 Task: Log work in the project CodeQuest for the issue 'Implement a new cybersecurity system for an organization's IT infrastructure' spent time as '4w 3d 12h 18m' and remaining time as '1w 3d 11h 45m' and move to top of backlog. Now add the issue to the epic 'Chatbot Integration'. Log work in the project CodeQuest for the issue 'Upgrade and migrate company servers to a cloud-based solution' spent time as '2w 1d 22h 56m' and remaining time as '1w 3d 4h 16m' and move to bottom of backlog. Now add the issue to the epic 'Cybersecurity Improvements'
Action: Mouse moved to (176, 47)
Screenshot: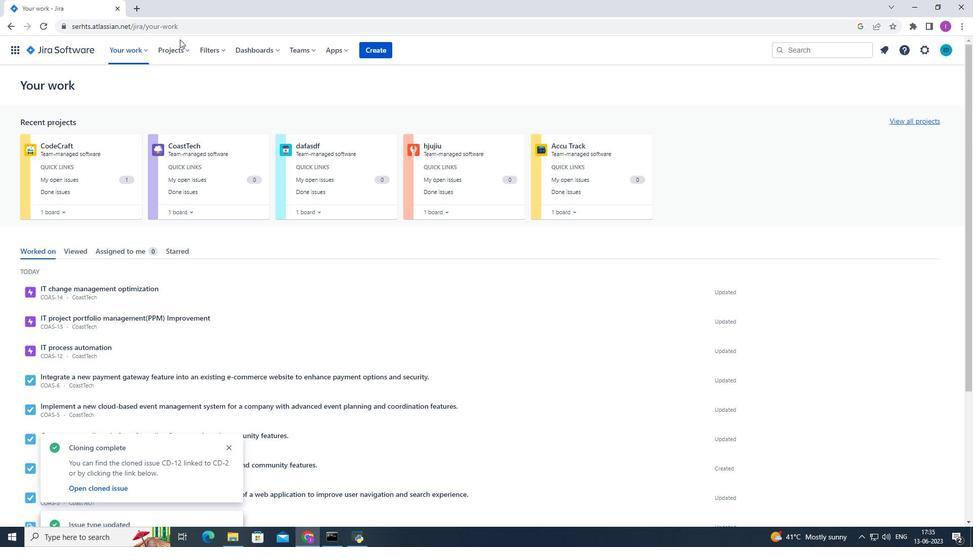 
Action: Mouse pressed left at (176, 47)
Screenshot: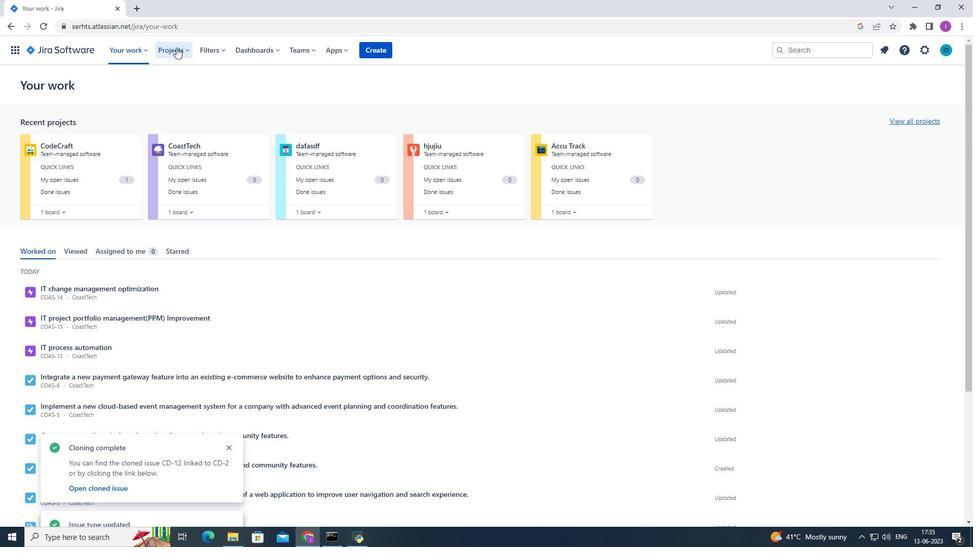 
Action: Mouse moved to (213, 97)
Screenshot: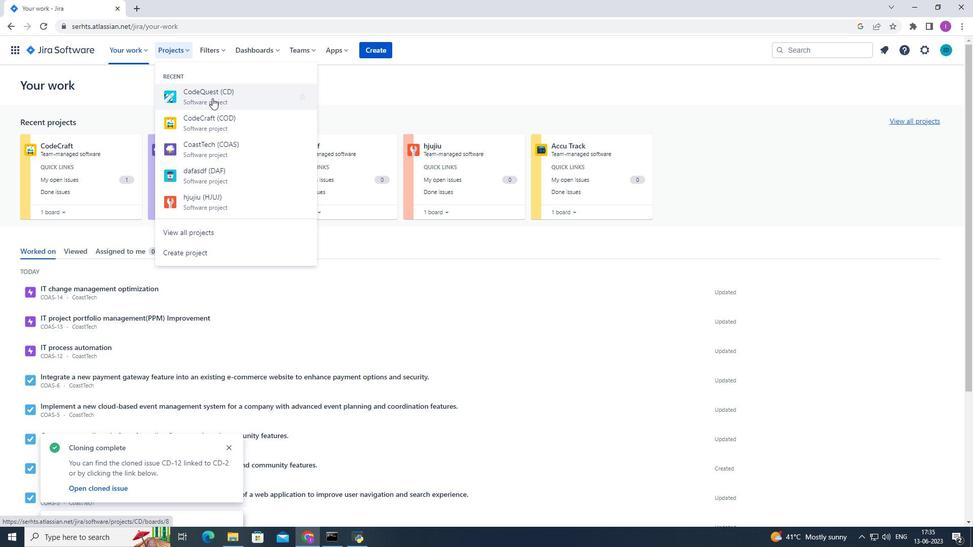 
Action: Mouse pressed left at (213, 97)
Screenshot: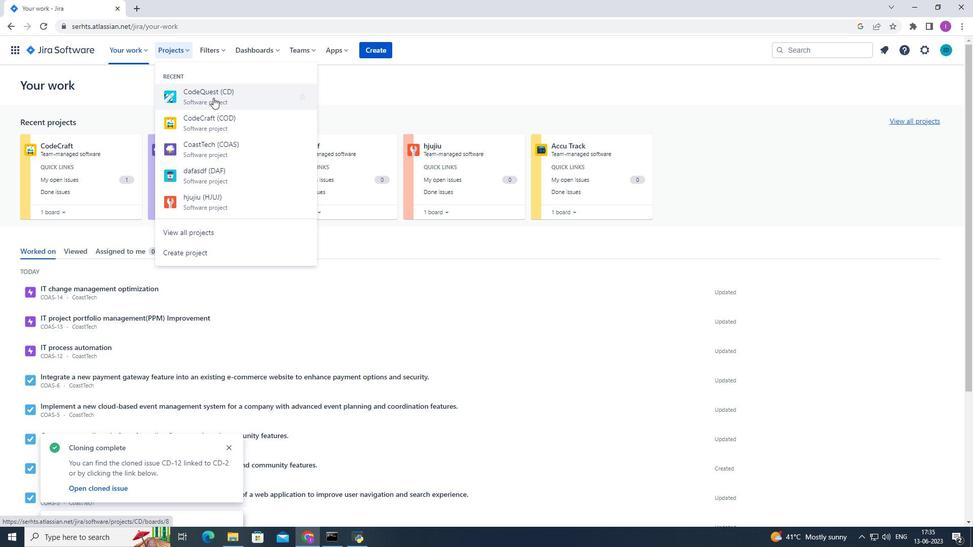 
Action: Mouse moved to (71, 155)
Screenshot: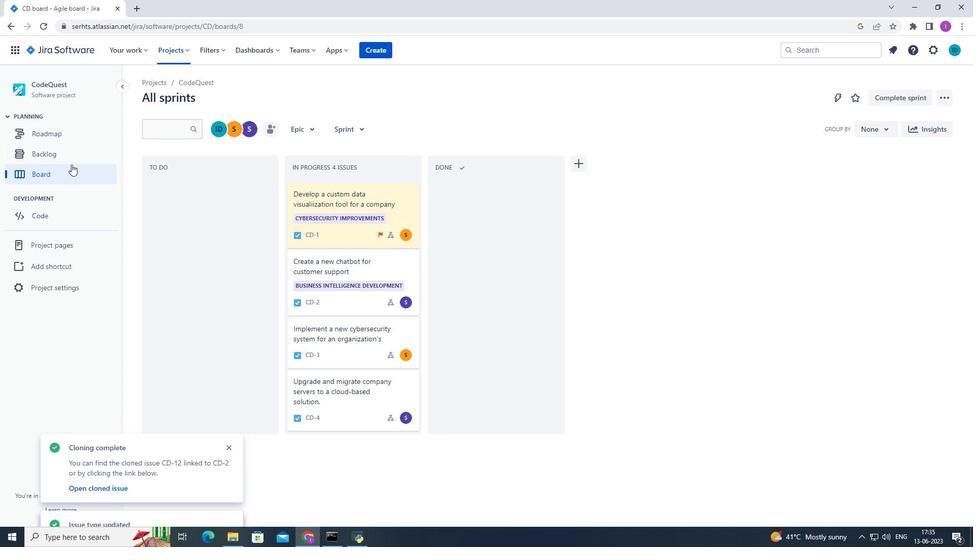 
Action: Mouse pressed left at (71, 155)
Screenshot: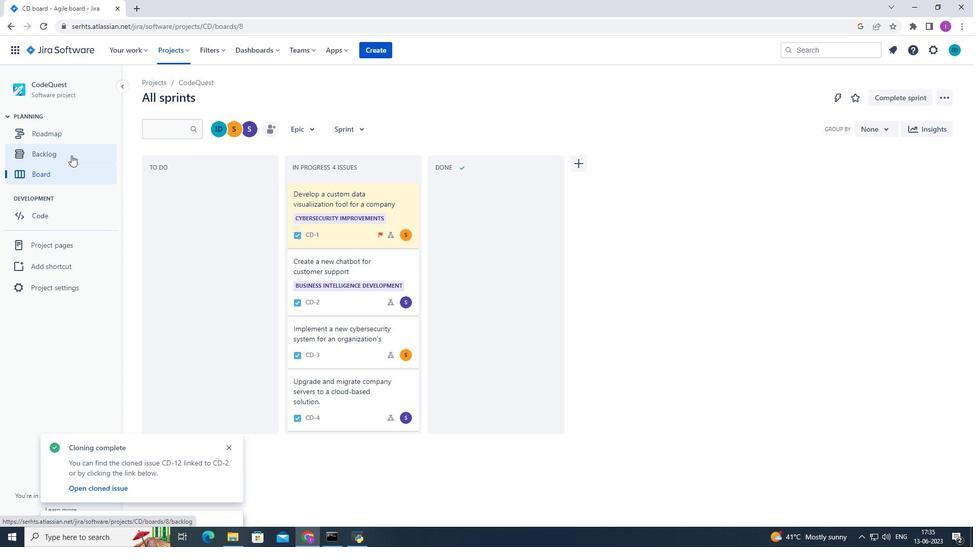 
Action: Mouse moved to (631, 361)
Screenshot: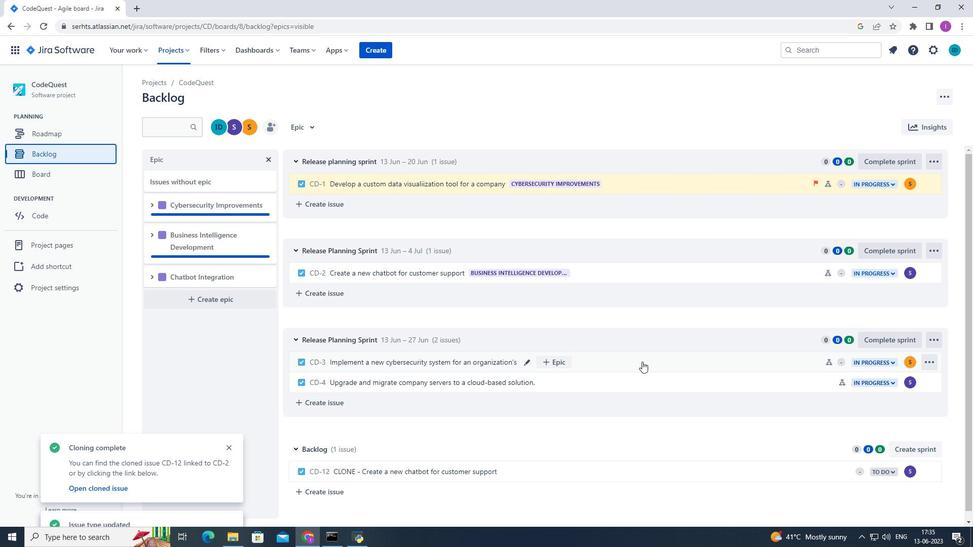 
Action: Mouse pressed left at (631, 361)
Screenshot: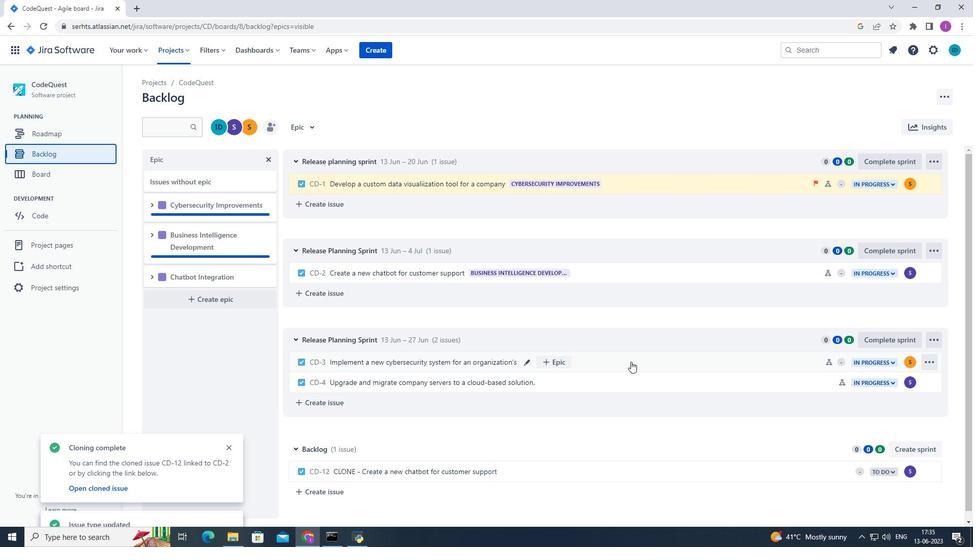 
Action: Mouse pressed left at (631, 361)
Screenshot: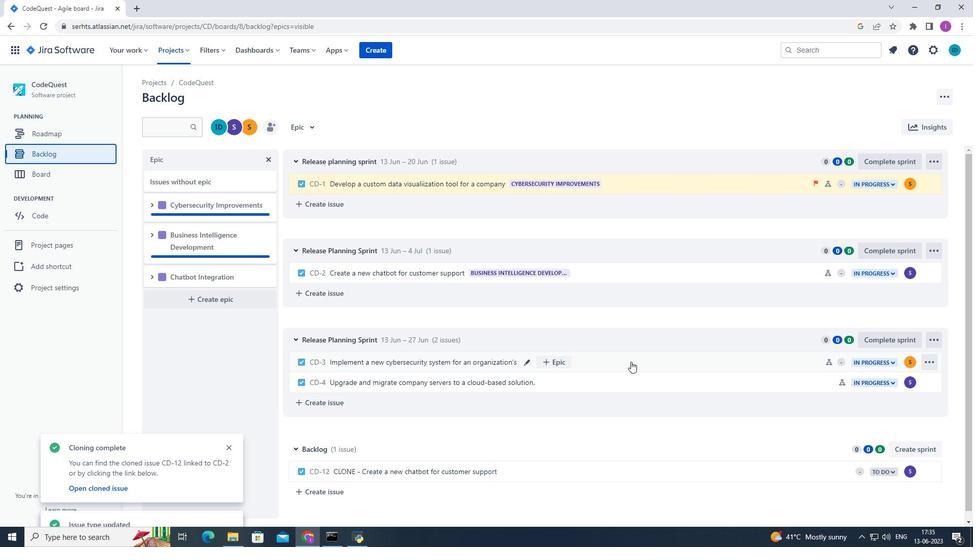 
Action: Mouse moved to (934, 156)
Screenshot: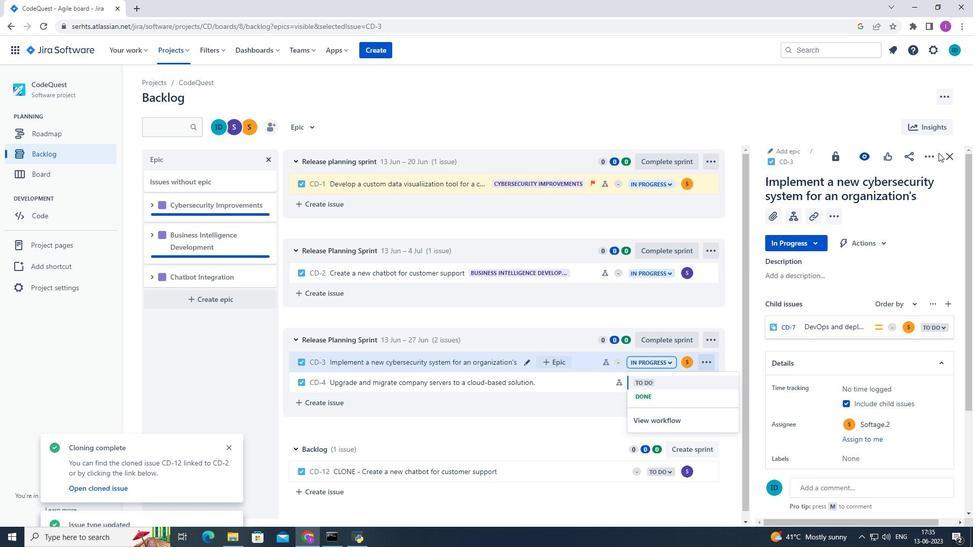 
Action: Mouse pressed left at (934, 156)
Screenshot: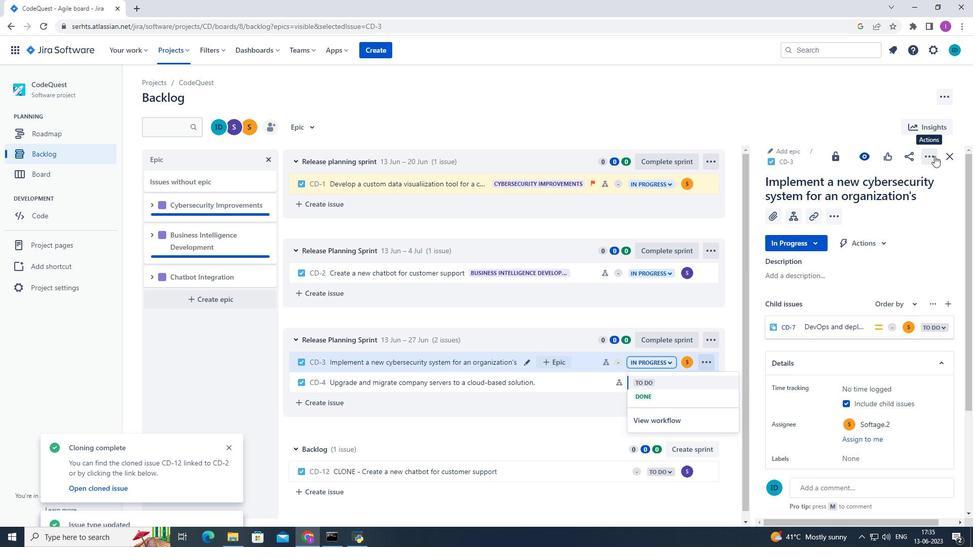 
Action: Mouse moved to (882, 183)
Screenshot: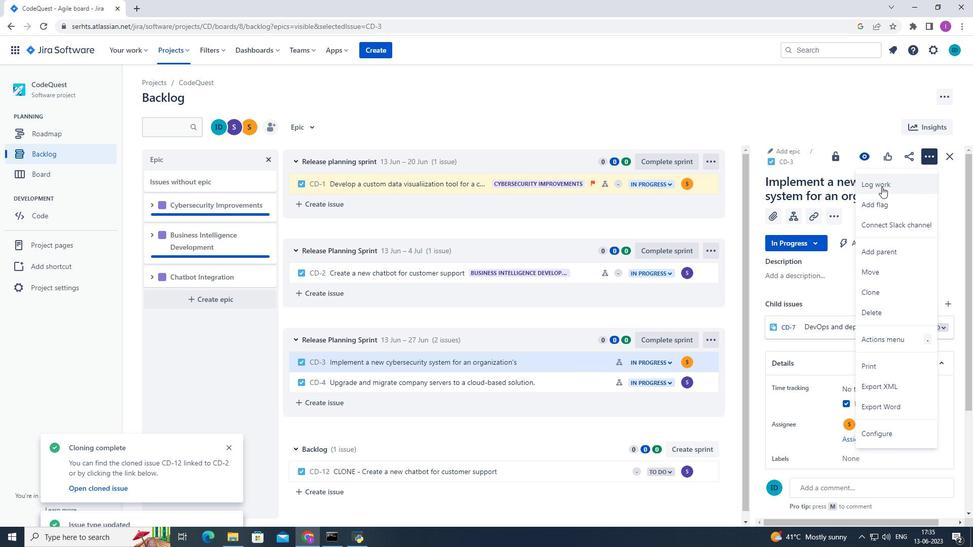 
Action: Mouse pressed left at (882, 183)
Screenshot: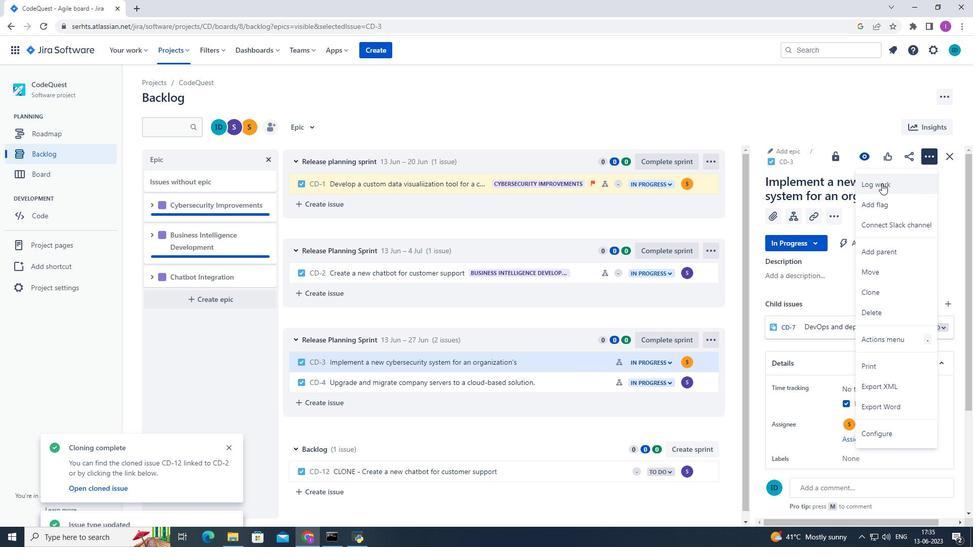 
Action: Mouse moved to (431, 163)
Screenshot: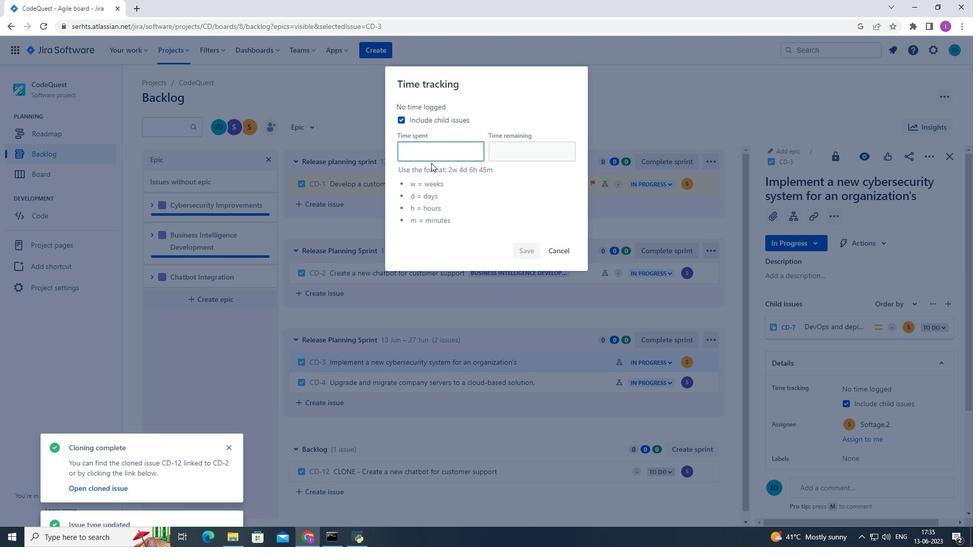 
Action: Key pressed 4
Screenshot: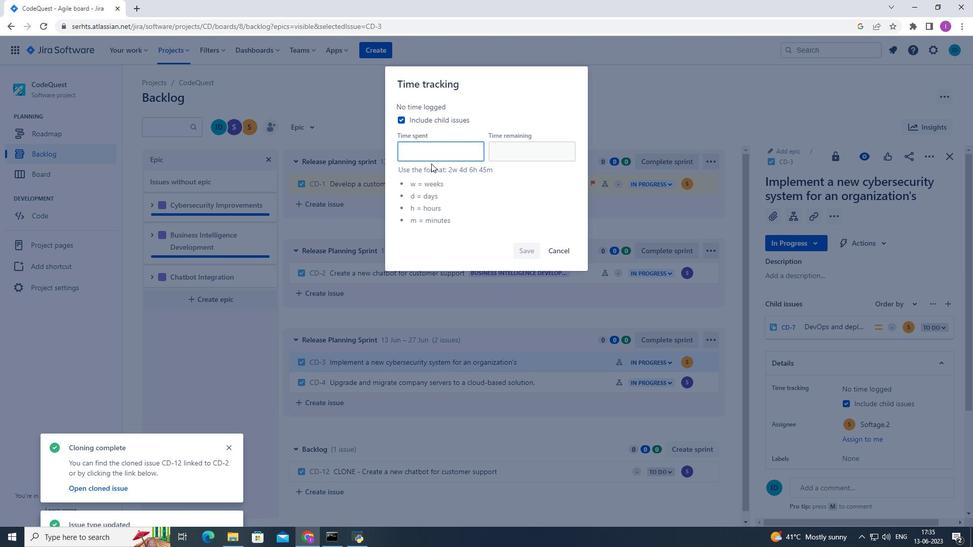 
Action: Mouse moved to (443, 178)
Screenshot: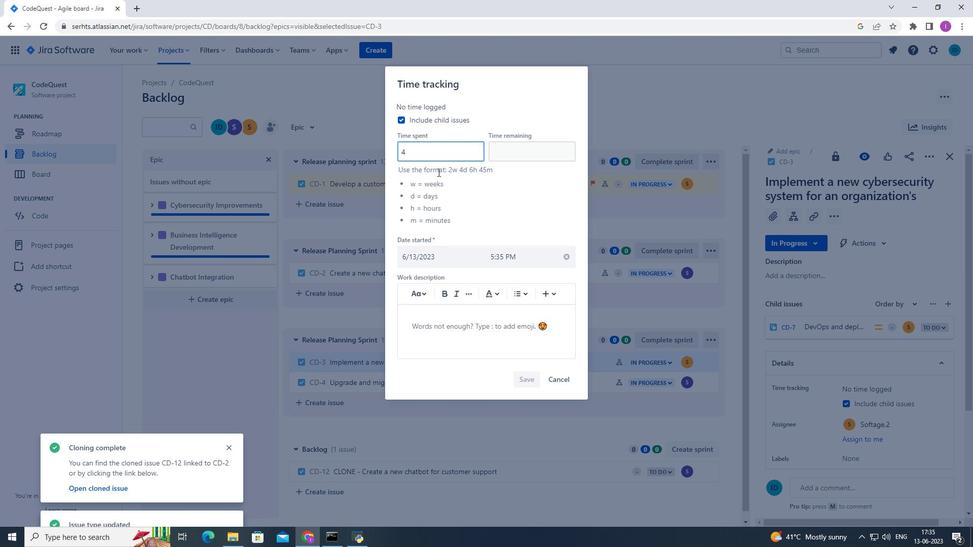 
Action: Key pressed w<Key.space>
Screenshot: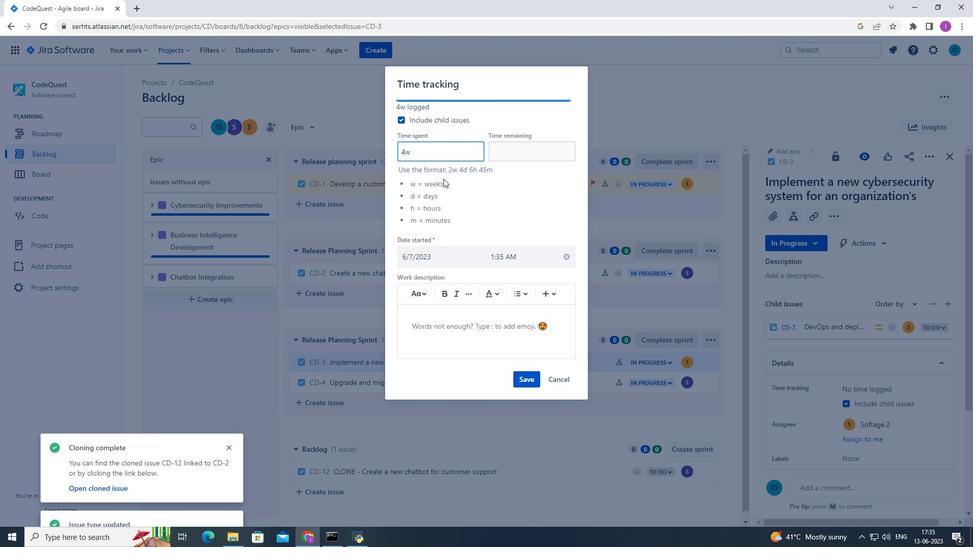 
Action: Mouse moved to (444, 178)
Screenshot: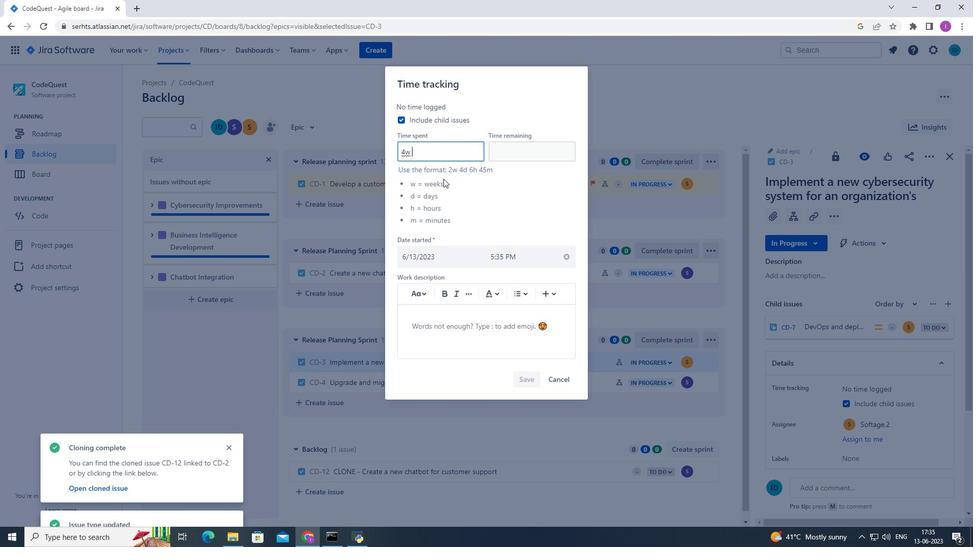 
Action: Key pressed 3d<Key.space>12h<Key.space>18m
Screenshot: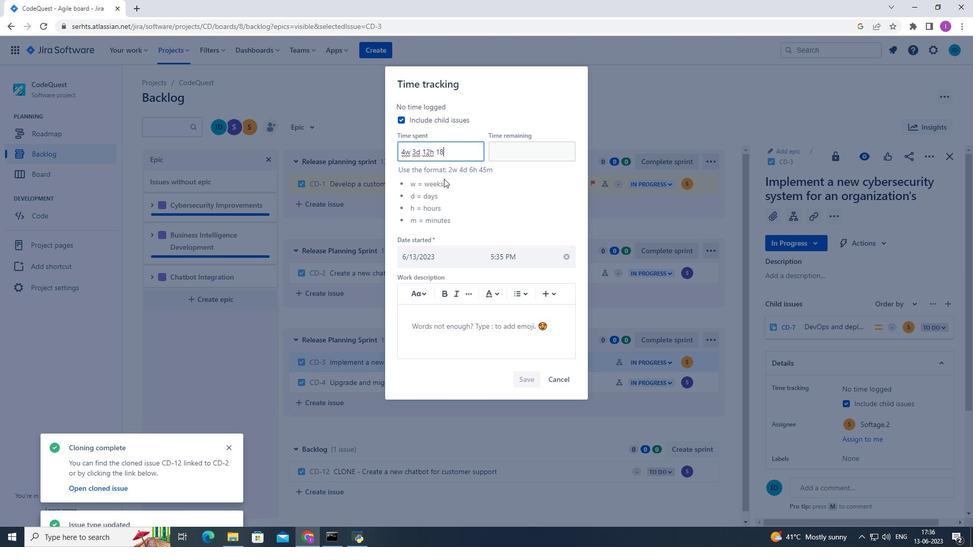 
Action: Mouse moved to (493, 153)
Screenshot: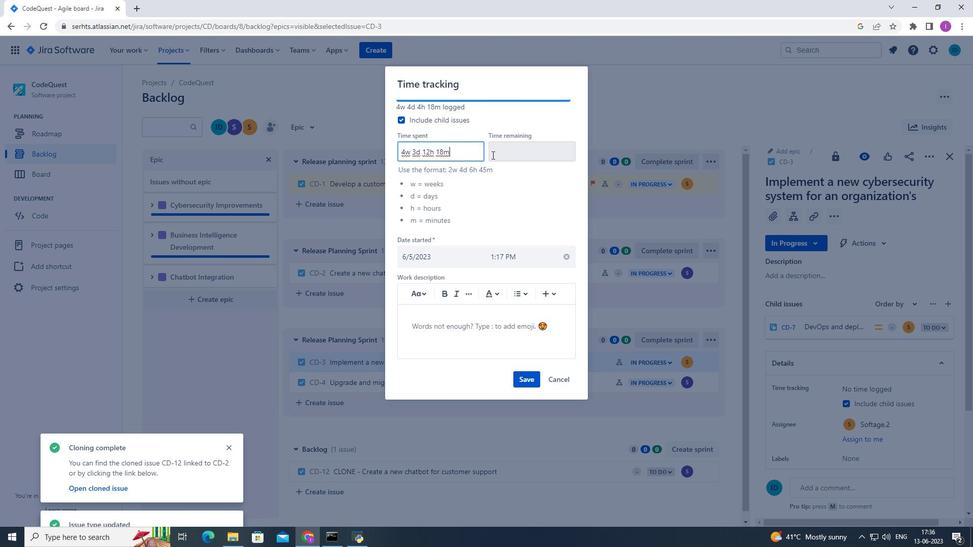 
Action: Mouse pressed left at (493, 153)
Screenshot: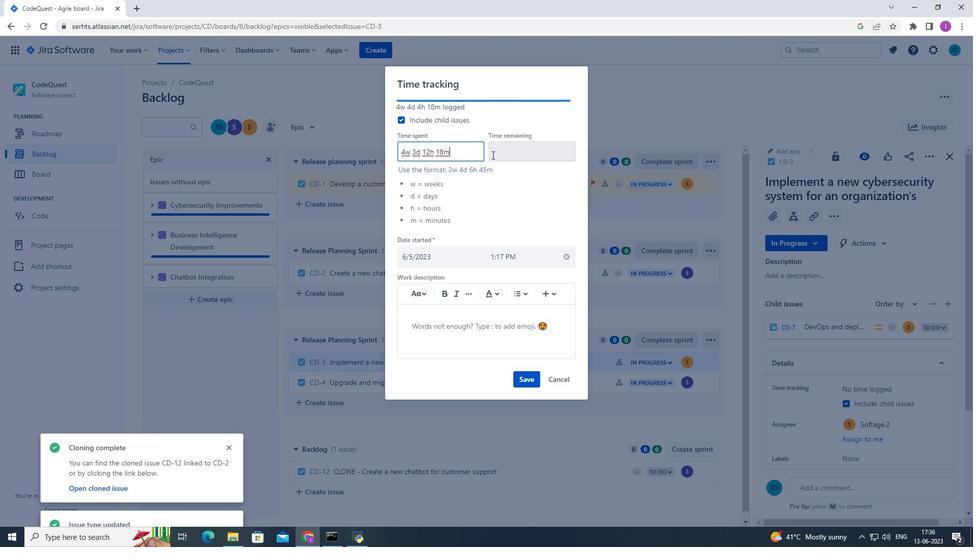 
Action: Key pressed 1
Screenshot: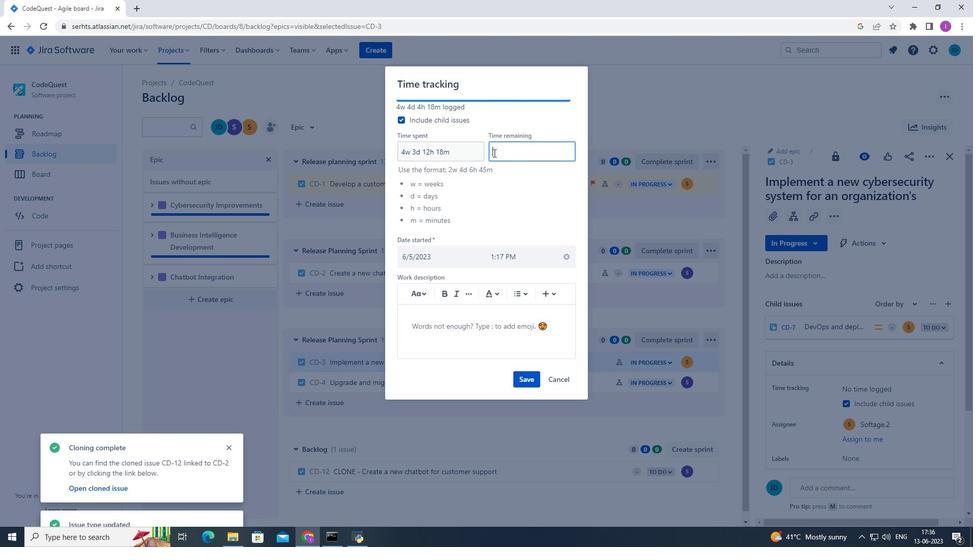 
Action: Mouse moved to (493, 157)
Screenshot: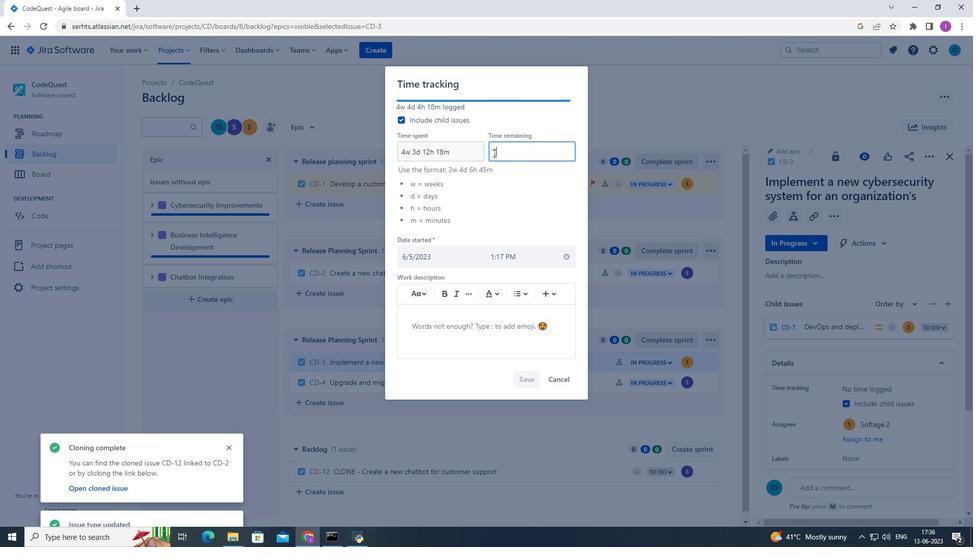 
Action: Key pressed w
Screenshot: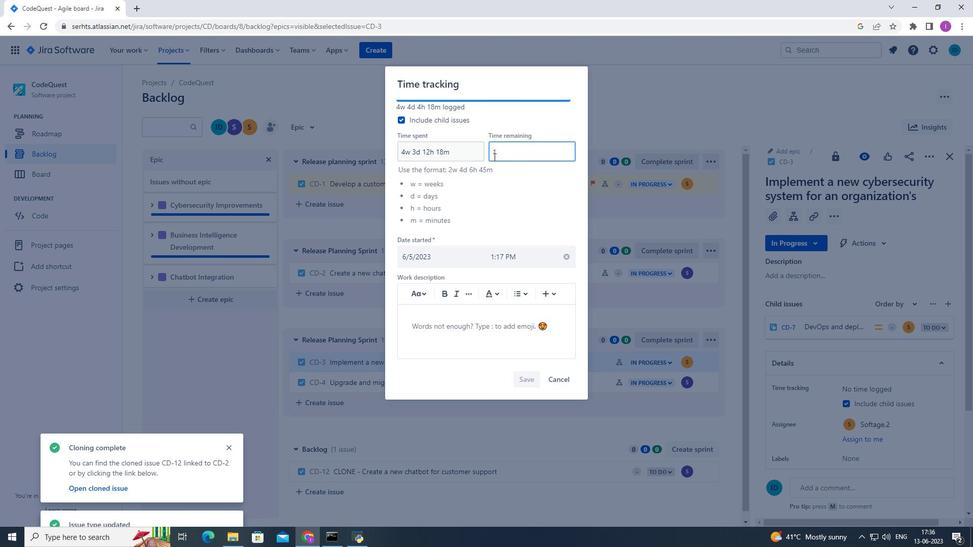 
Action: Mouse moved to (498, 191)
Screenshot: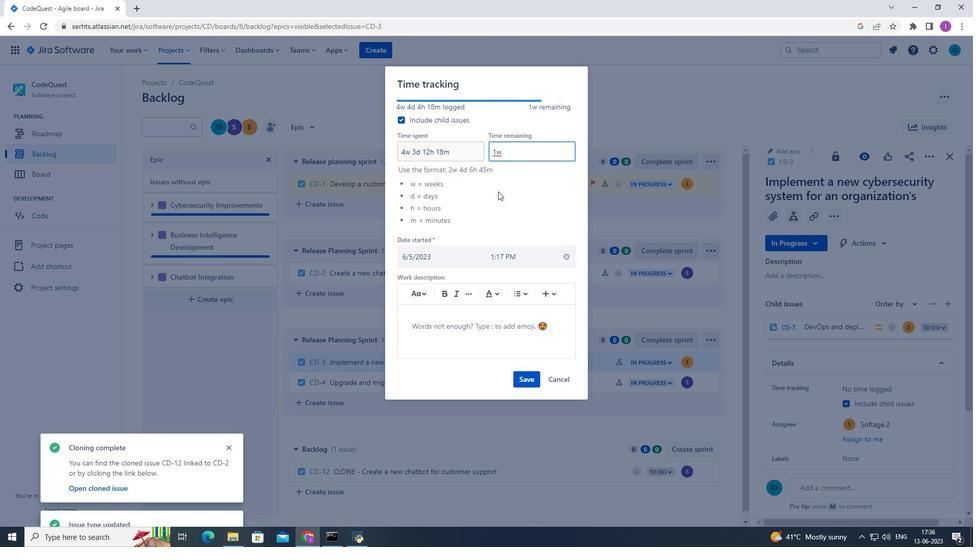 
Action: Key pressed <Key.space>
Screenshot: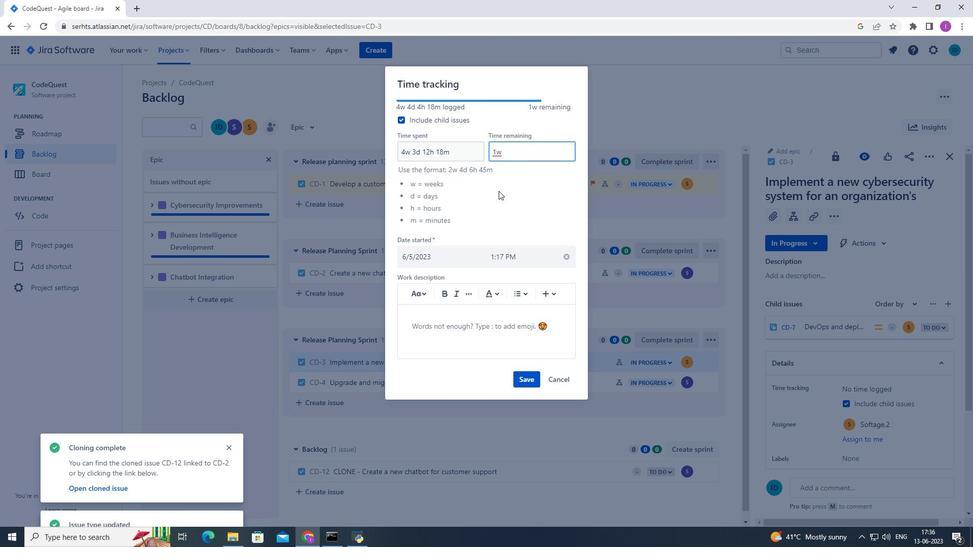 
Action: Mouse moved to (500, 191)
Screenshot: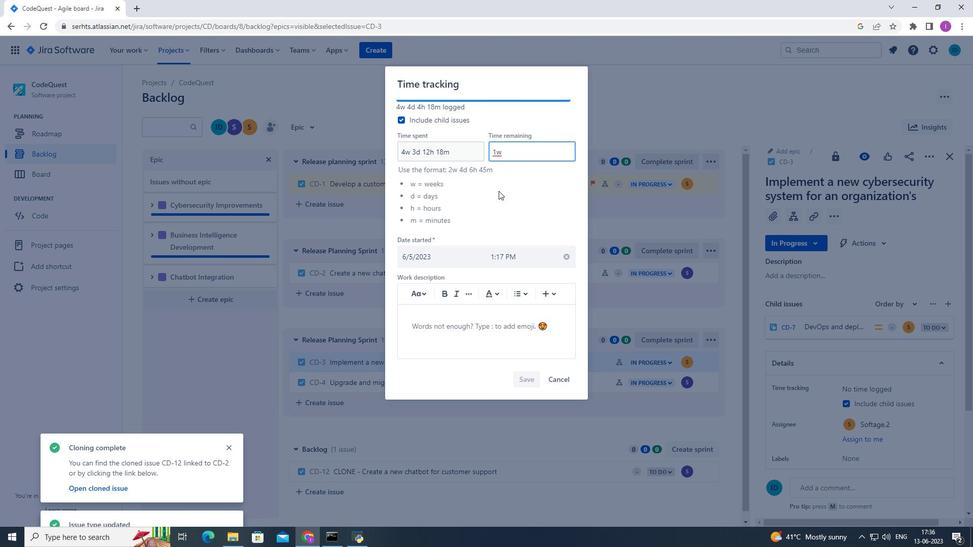
Action: Key pressed 3
Screenshot: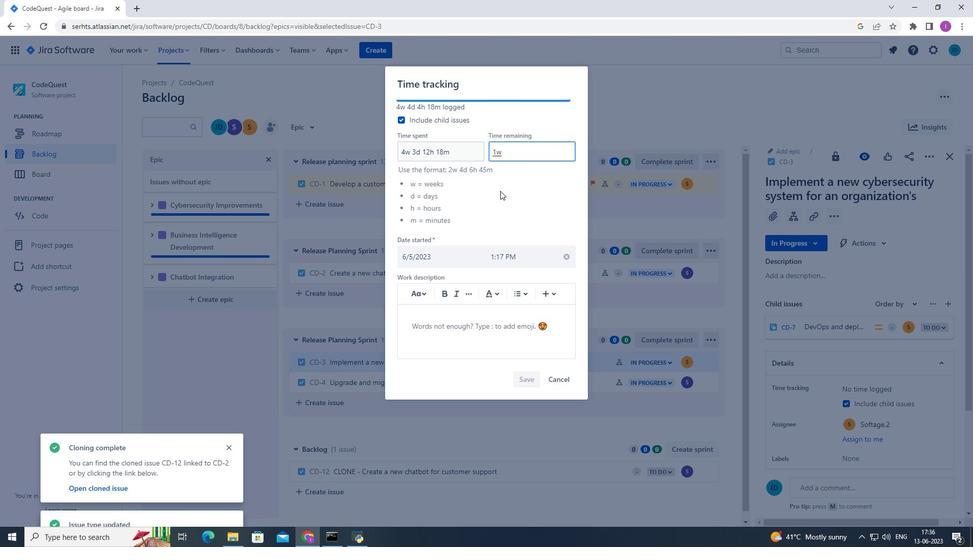 
Action: Mouse moved to (501, 191)
Screenshot: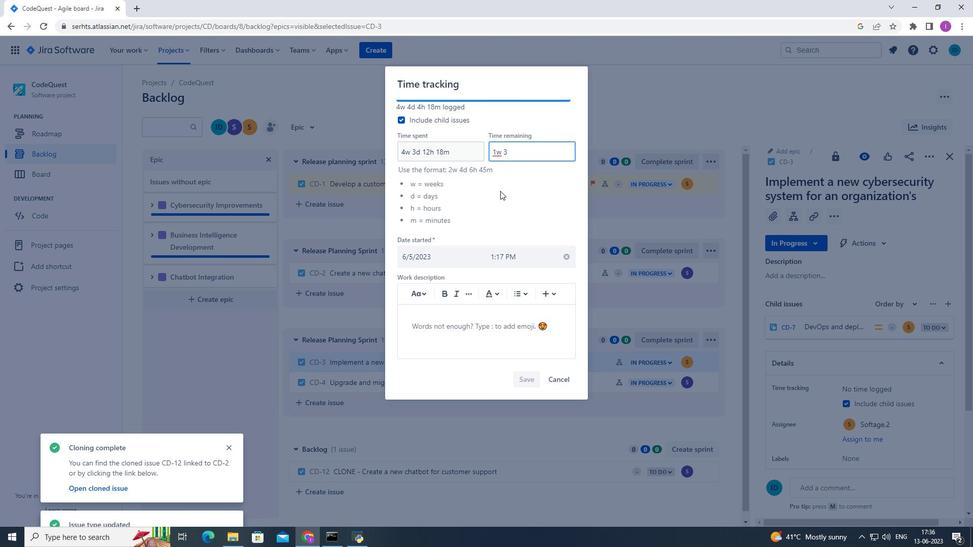 
Action: Key pressed d
Screenshot: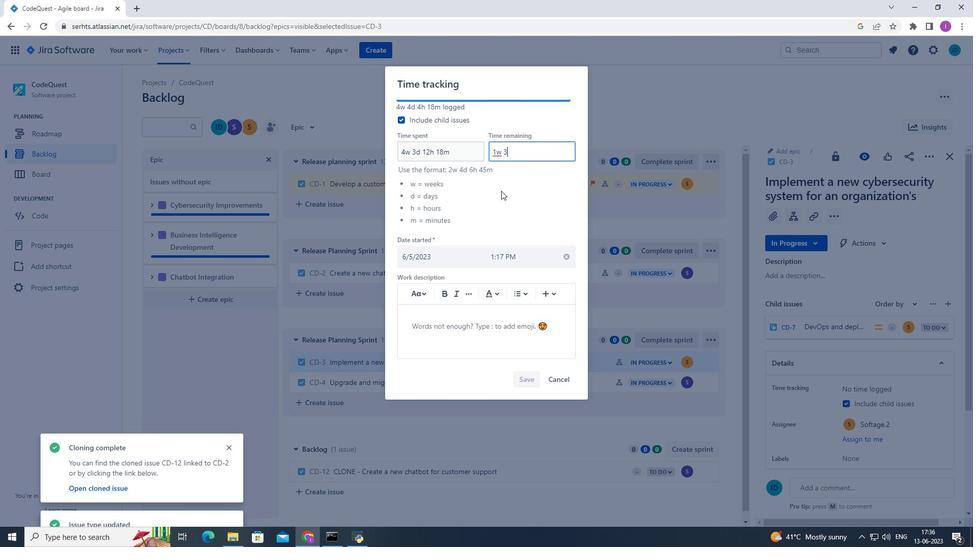 
Action: Mouse moved to (511, 194)
Screenshot: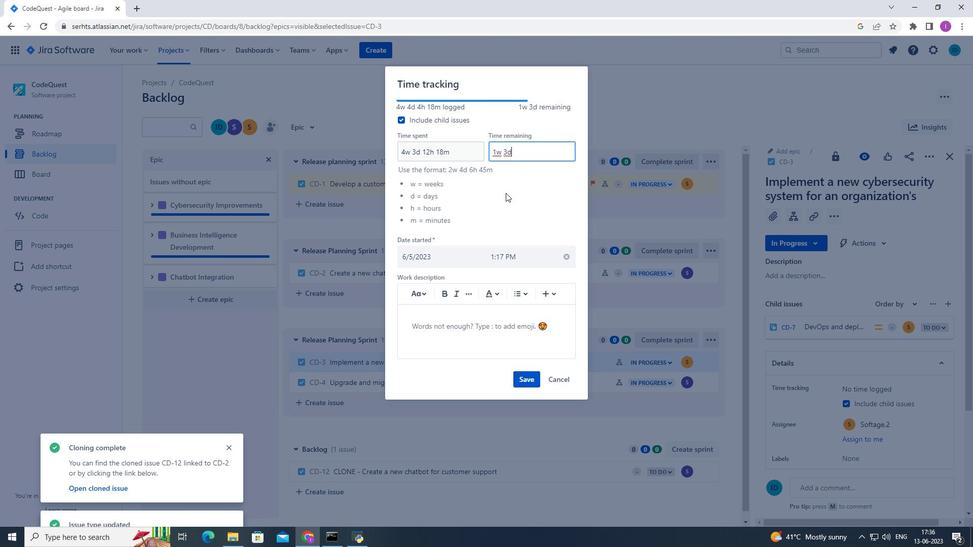 
Action: Key pressed <Key.space>
Screenshot: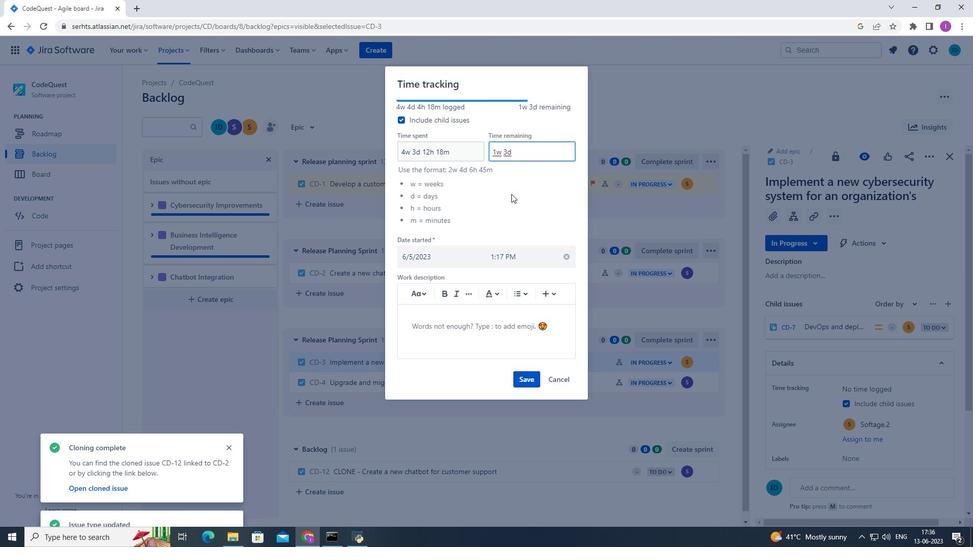 
Action: Mouse moved to (513, 194)
Screenshot: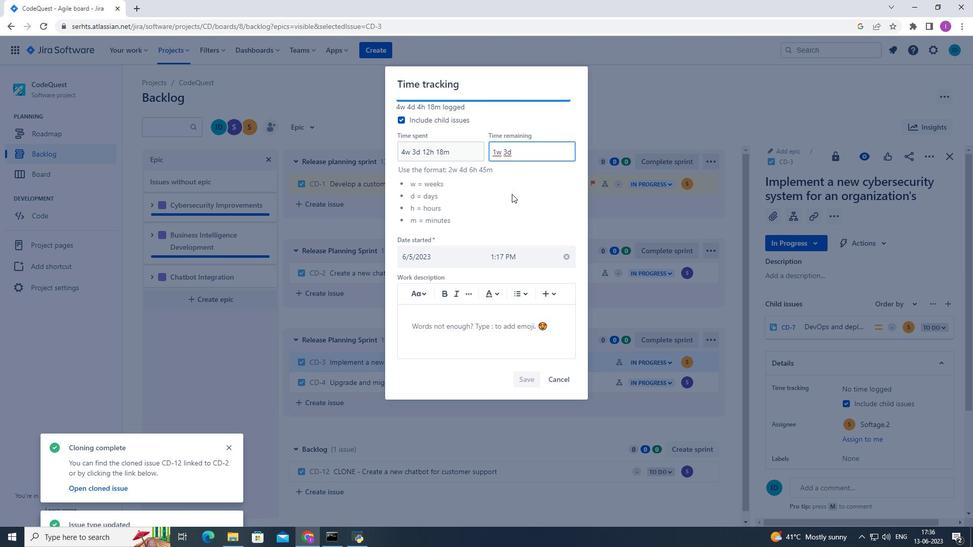
Action: Key pressed 1
Screenshot: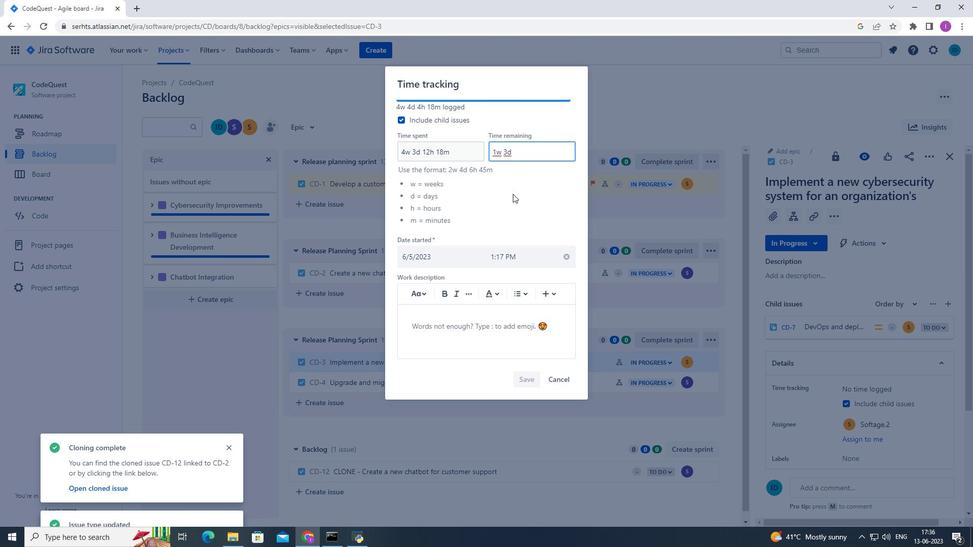 
Action: Mouse moved to (516, 193)
Screenshot: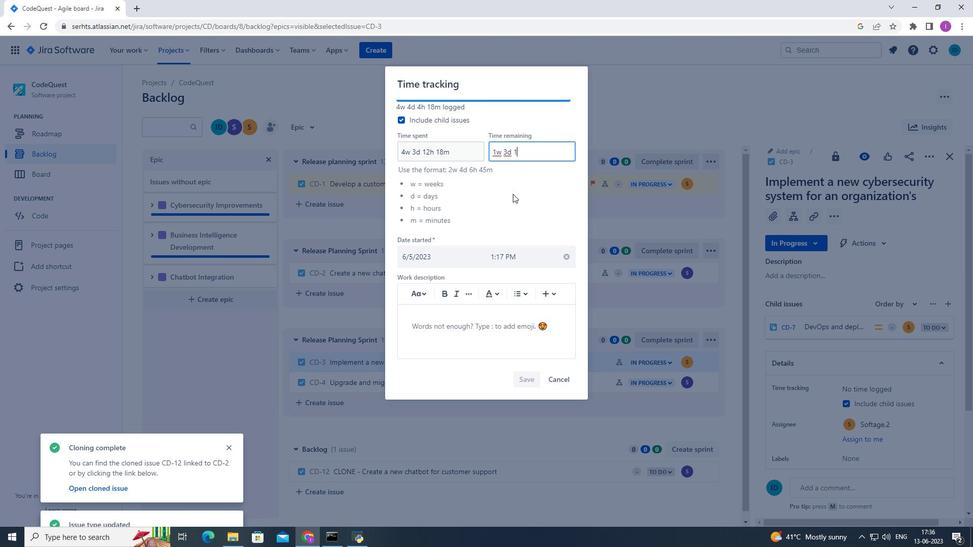 
Action: Key pressed 1
Screenshot: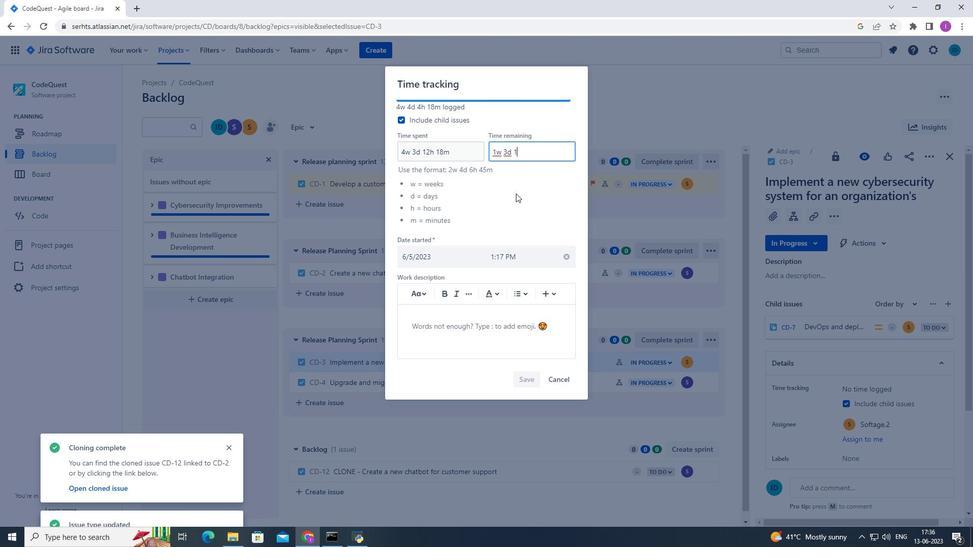 
Action: Mouse moved to (533, 195)
Screenshot: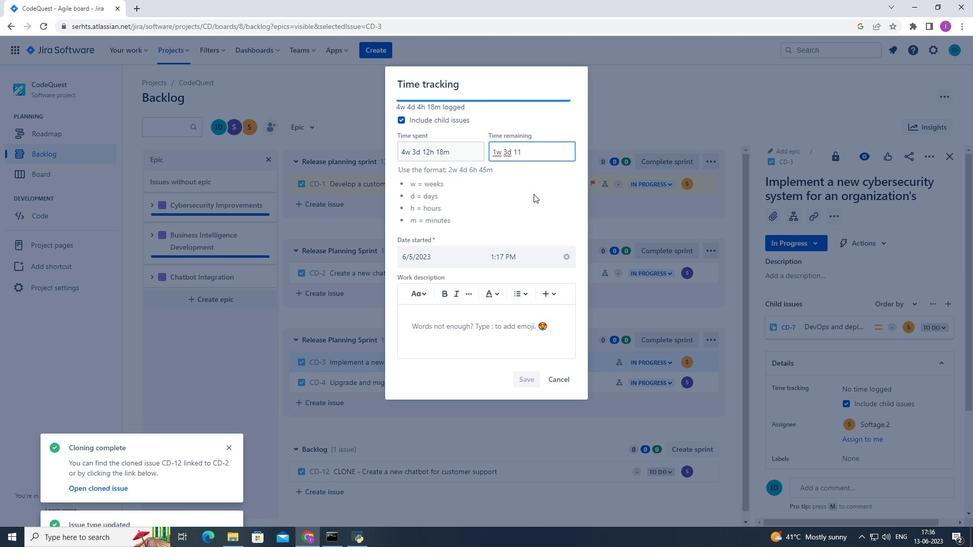 
Action: Key pressed h
Screenshot: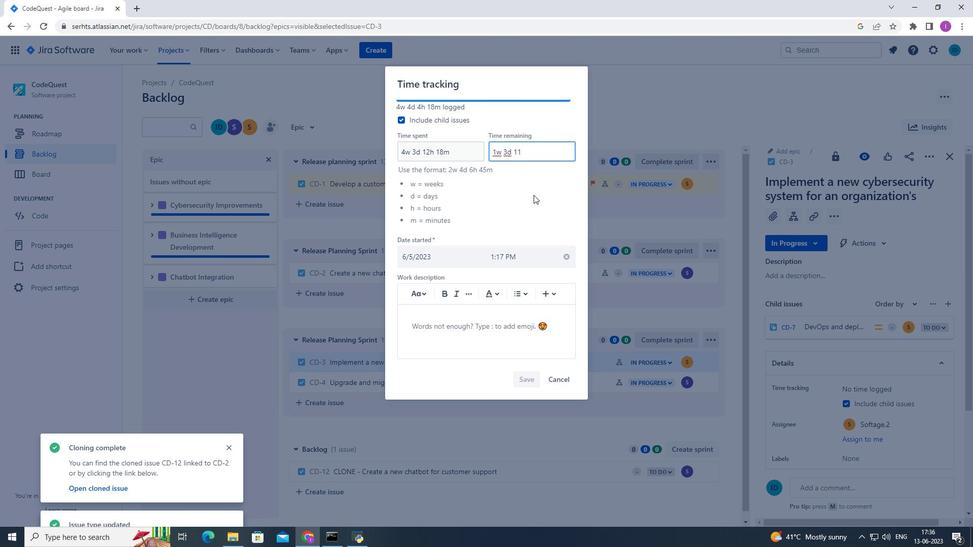 
Action: Mouse moved to (533, 196)
Screenshot: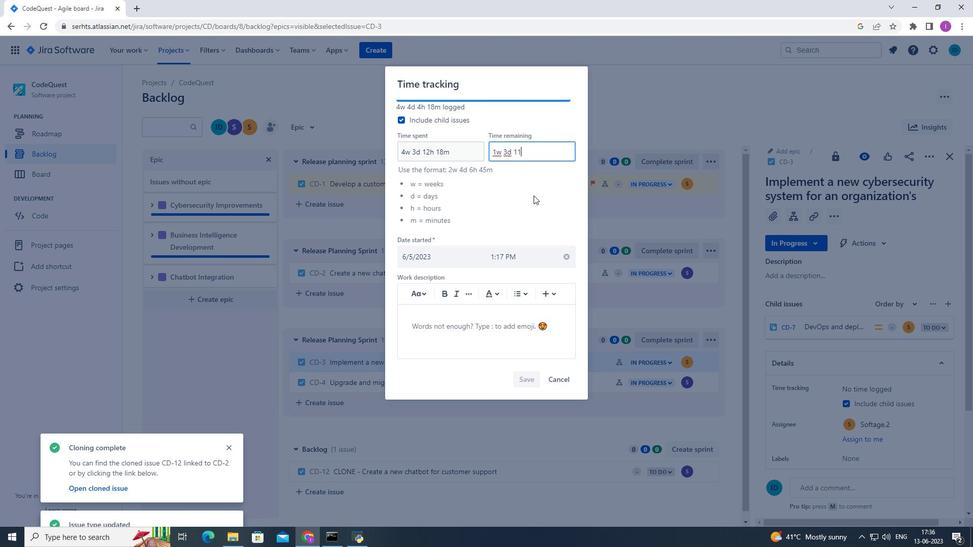 
Action: Key pressed <Key.space>
Screenshot: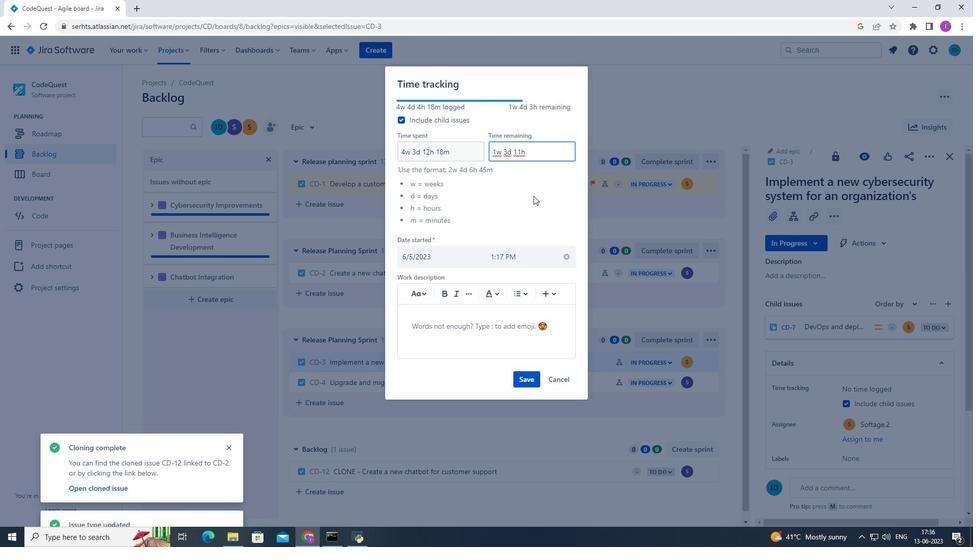 
Action: Mouse moved to (534, 198)
Screenshot: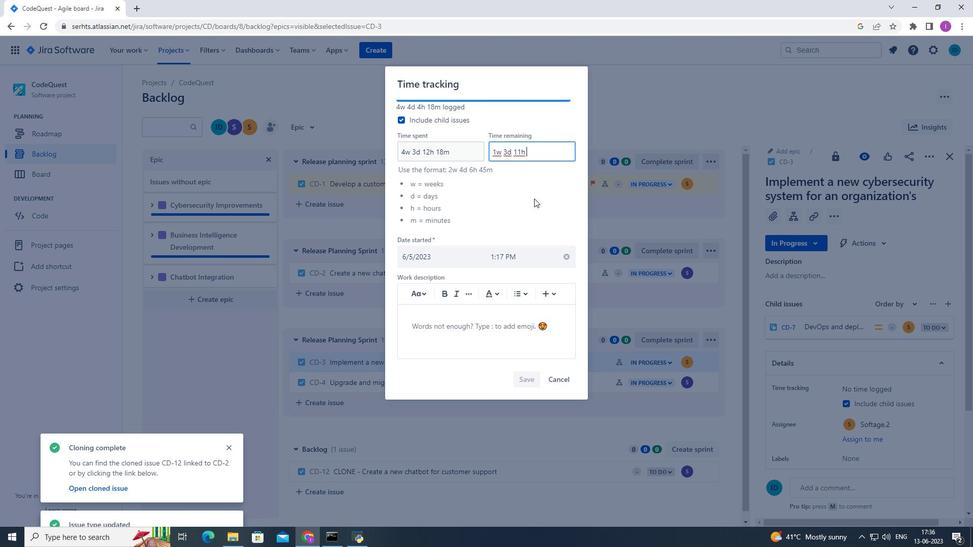 
Action: Key pressed 45m
Screenshot: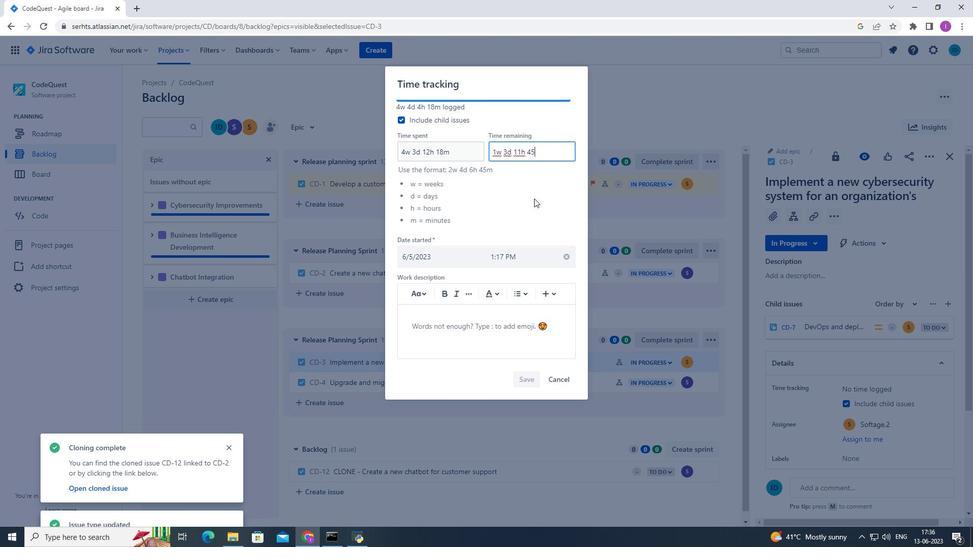 
Action: Mouse moved to (521, 381)
Screenshot: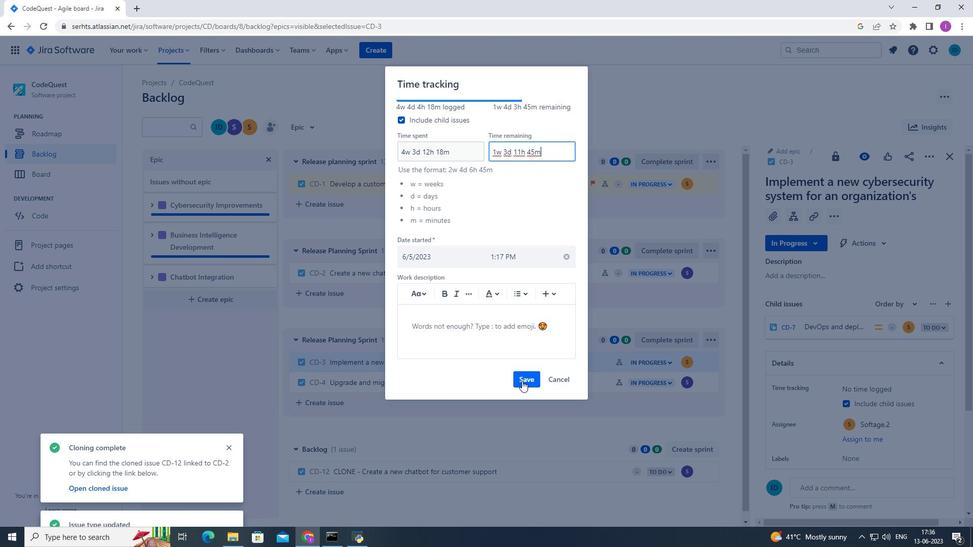 
Action: Mouse pressed left at (521, 381)
Screenshot: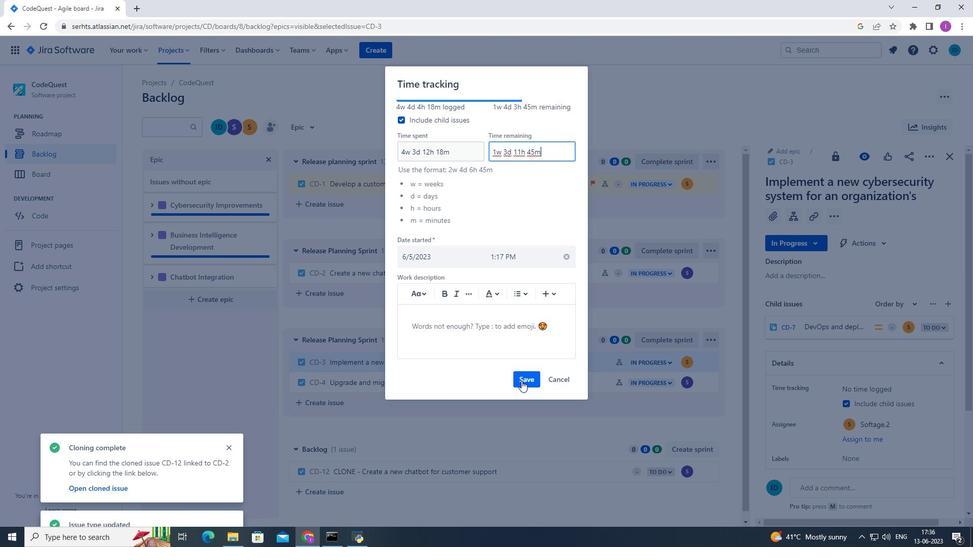 
Action: Mouse moved to (925, 157)
Screenshot: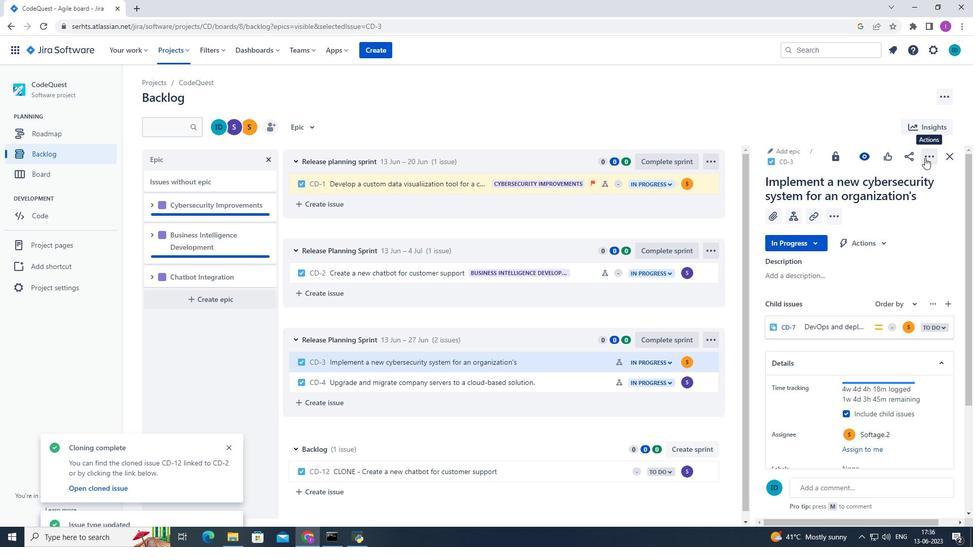 
Action: Mouse pressed left at (925, 157)
Screenshot: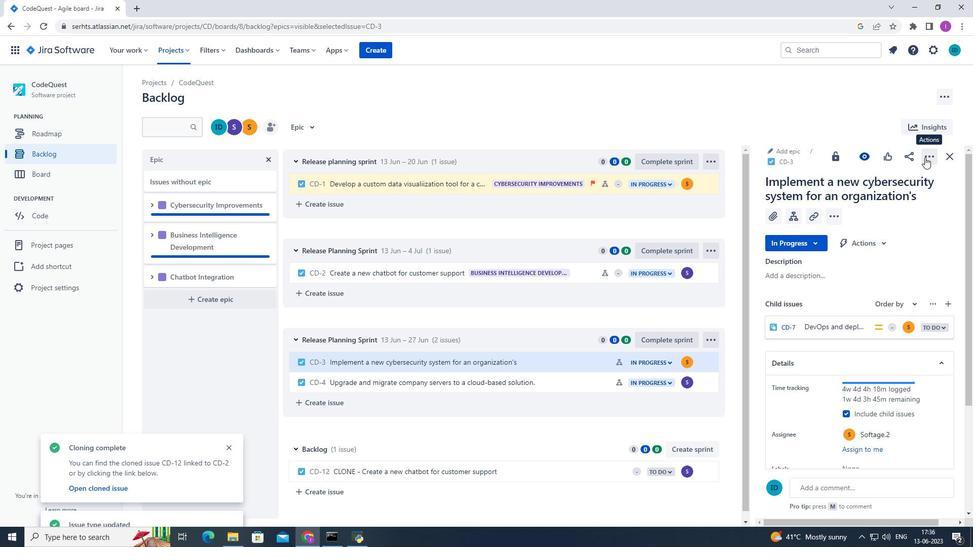 
Action: Mouse moved to (754, 90)
Screenshot: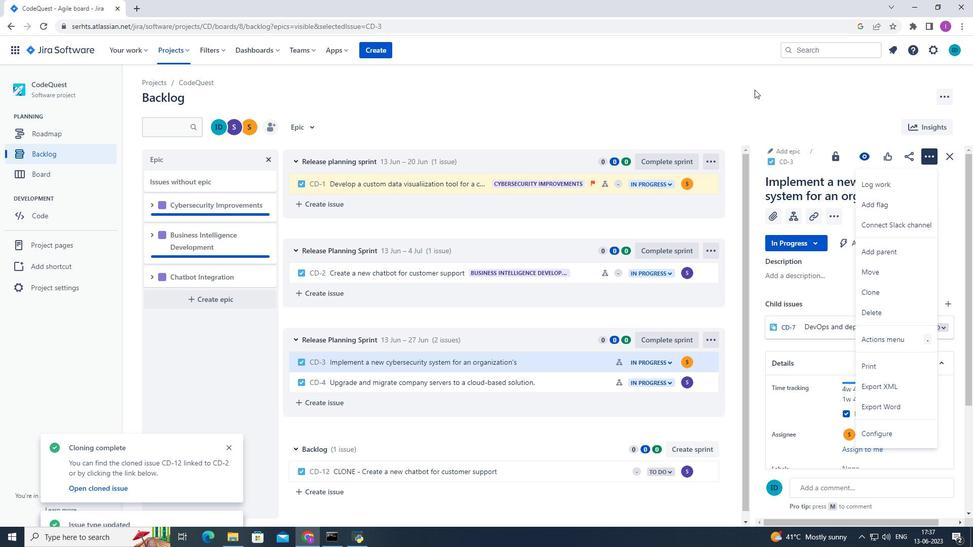 
Action: Mouse pressed left at (754, 90)
Screenshot: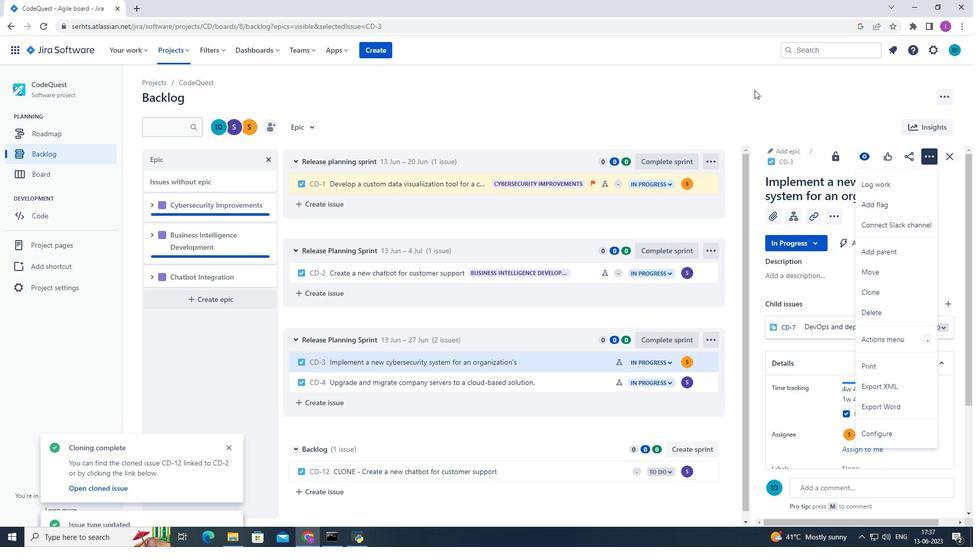 
Action: Mouse moved to (709, 358)
Screenshot: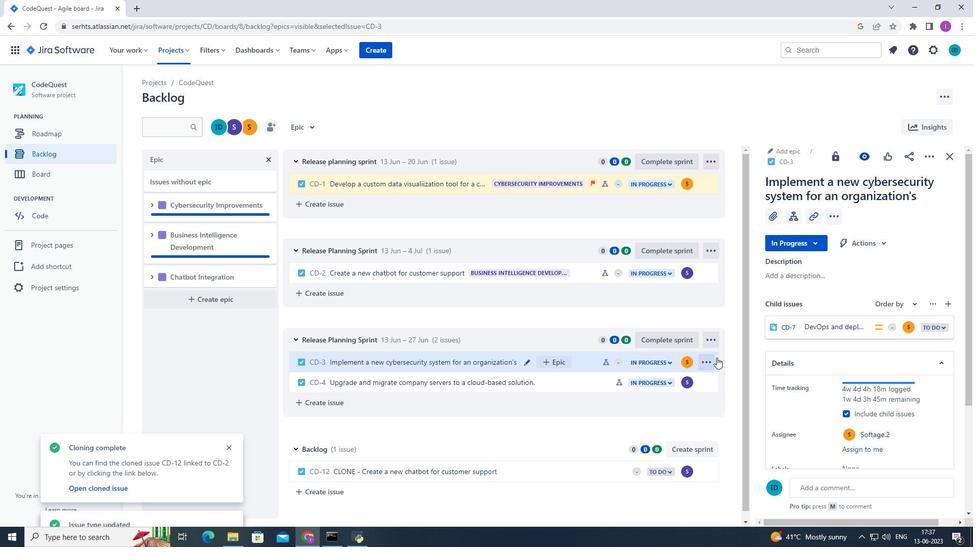 
Action: Mouse pressed left at (709, 358)
Screenshot: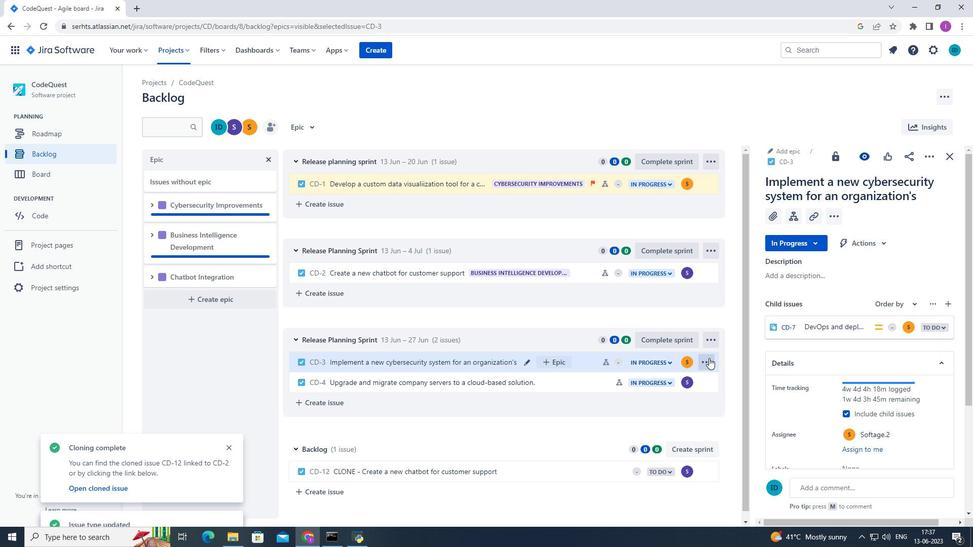 
Action: Mouse moved to (675, 321)
Screenshot: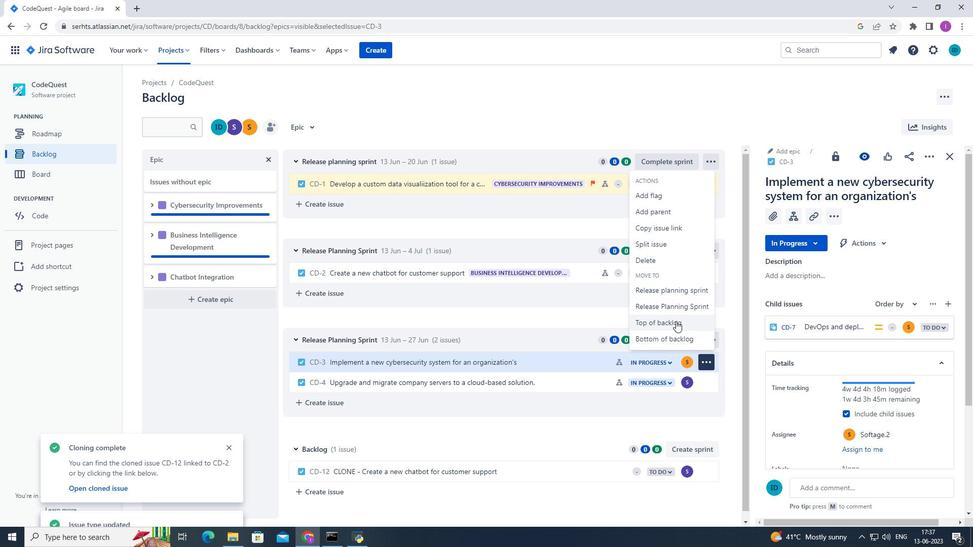
Action: Mouse pressed left at (675, 321)
Screenshot: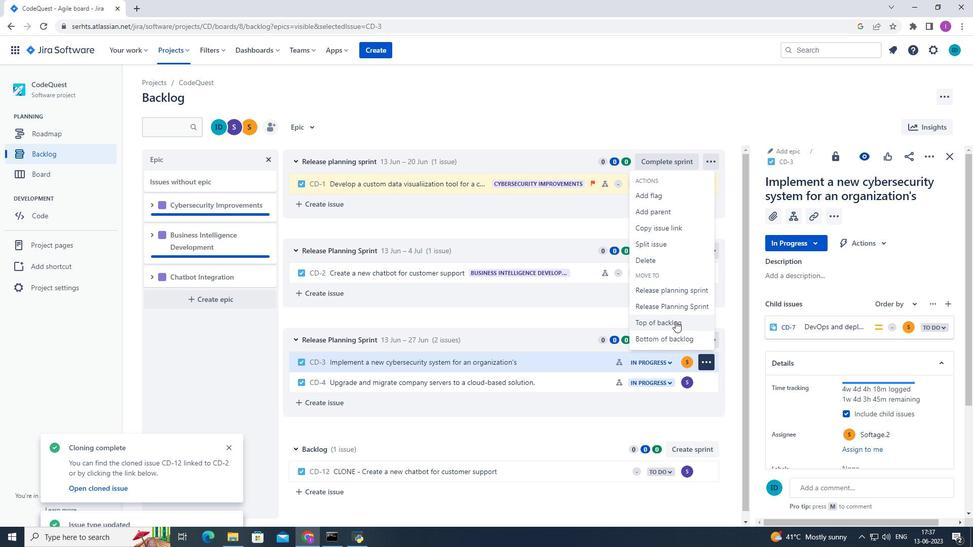 
Action: Mouse moved to (511, 161)
Screenshot: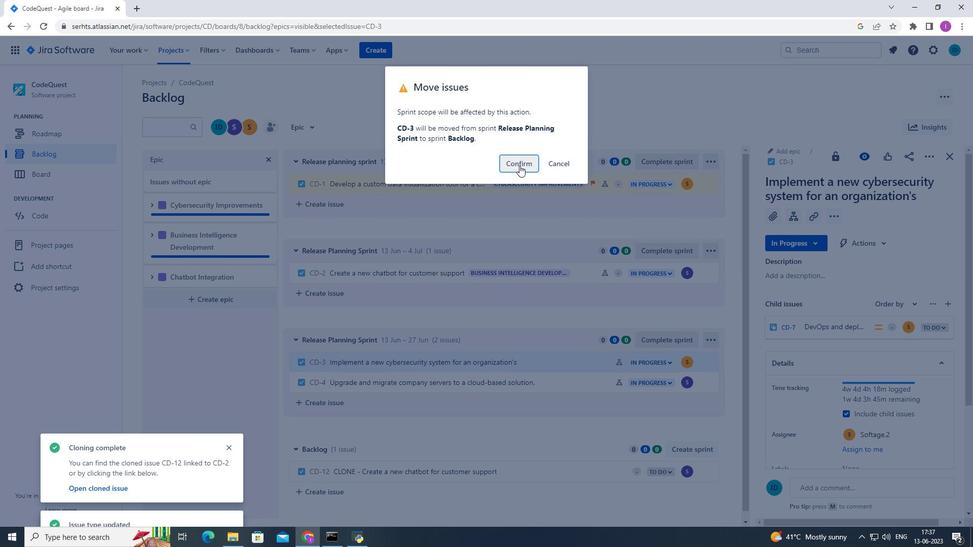 
Action: Mouse pressed left at (511, 161)
Screenshot: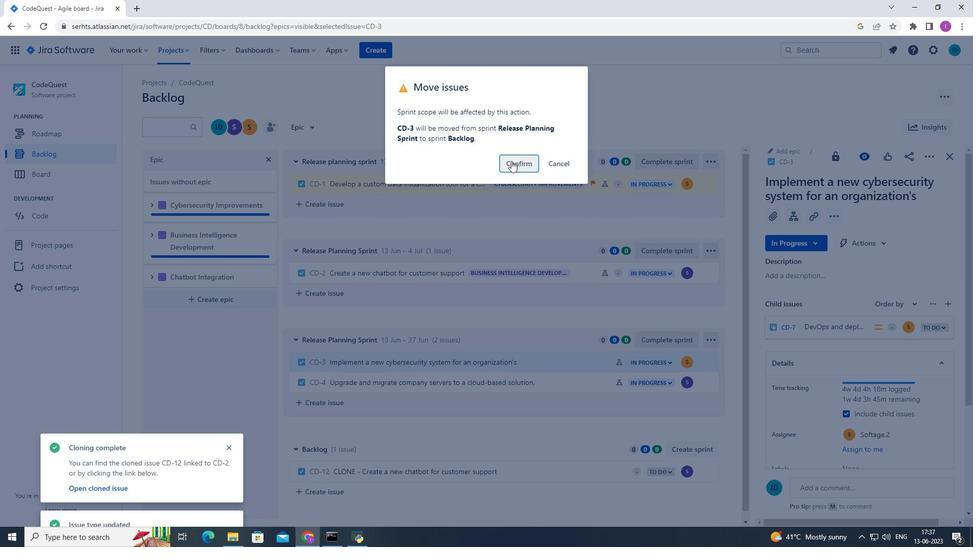 
Action: Mouse moved to (707, 358)
Screenshot: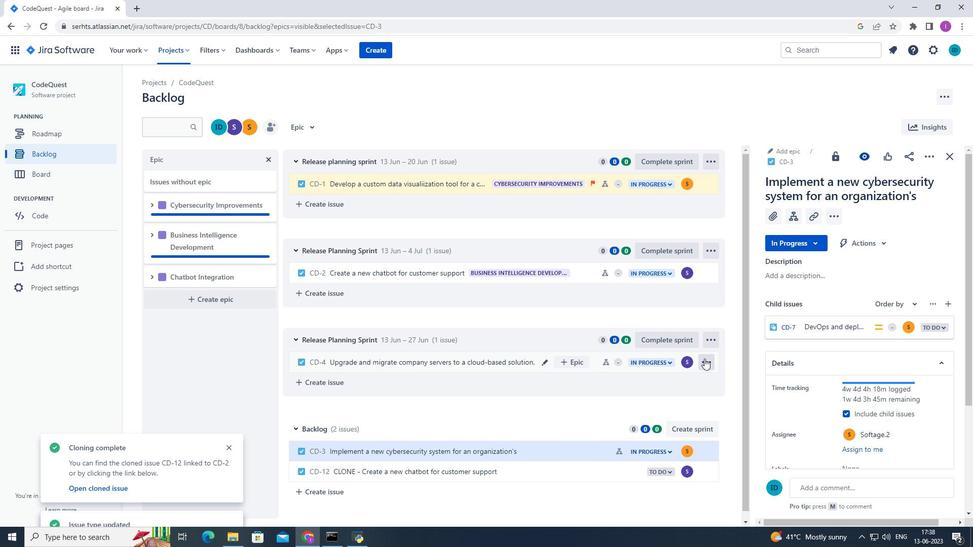 
Action: Mouse pressed left at (707, 358)
Screenshot: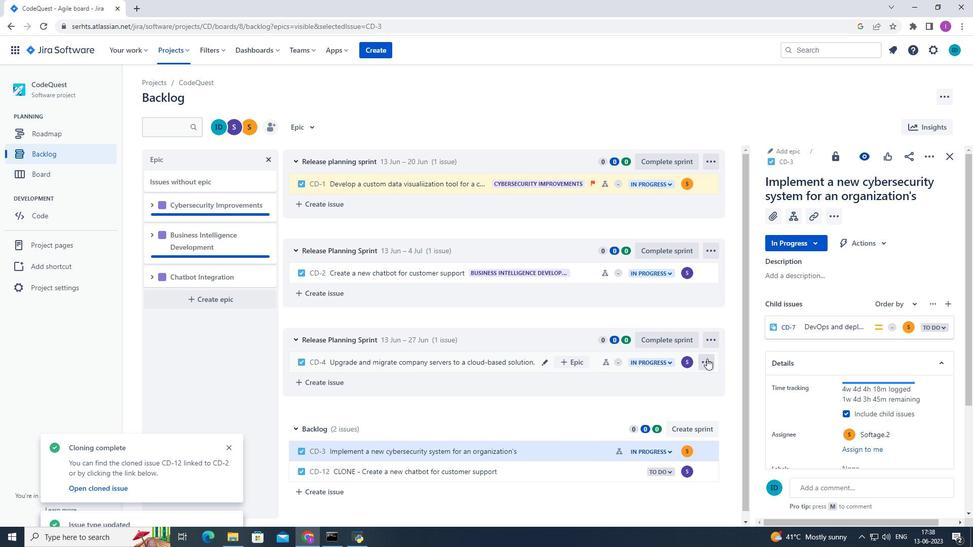 
Action: Mouse moved to (641, 112)
Screenshot: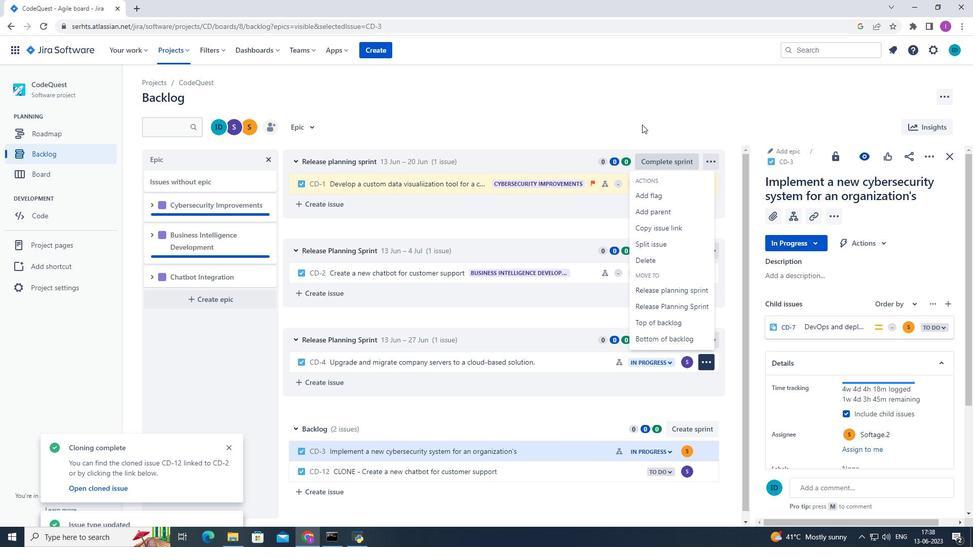 
Action: Mouse pressed left at (641, 112)
Screenshot: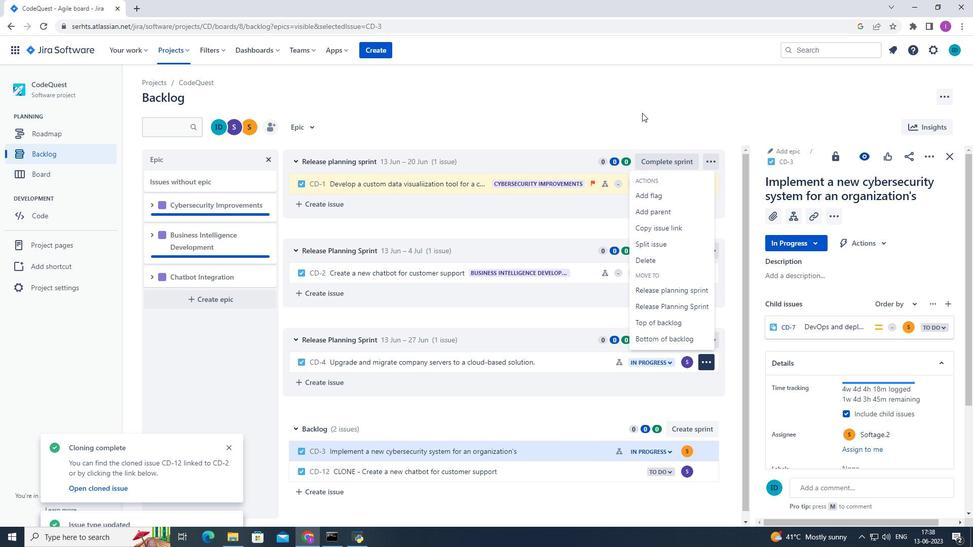 
Action: Mouse moved to (537, 358)
Screenshot: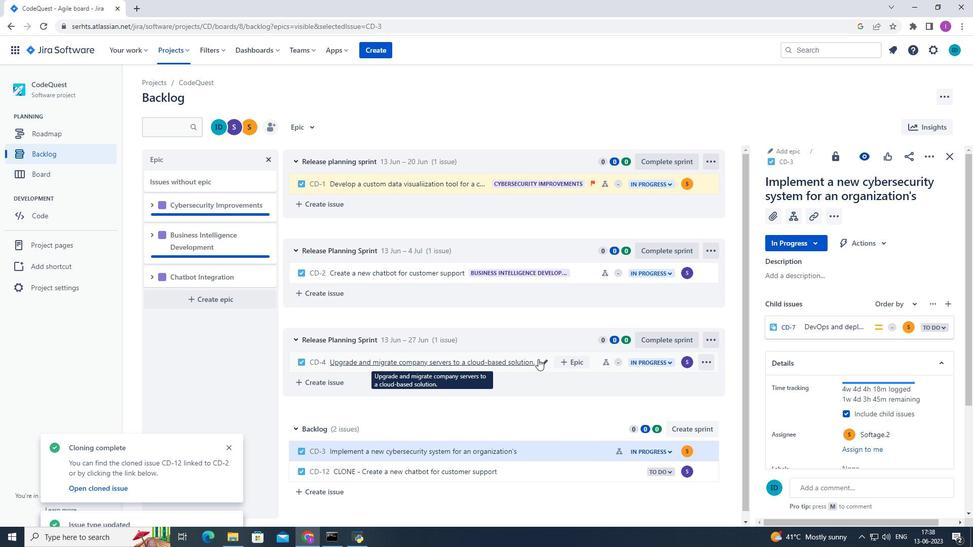 
Action: Mouse pressed left at (537, 358)
Screenshot: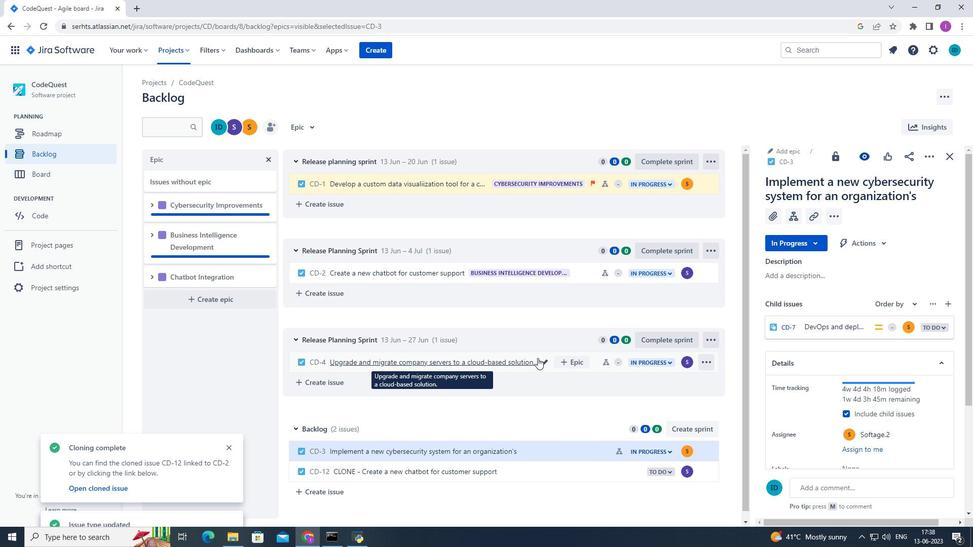 
Action: Mouse moved to (926, 157)
Screenshot: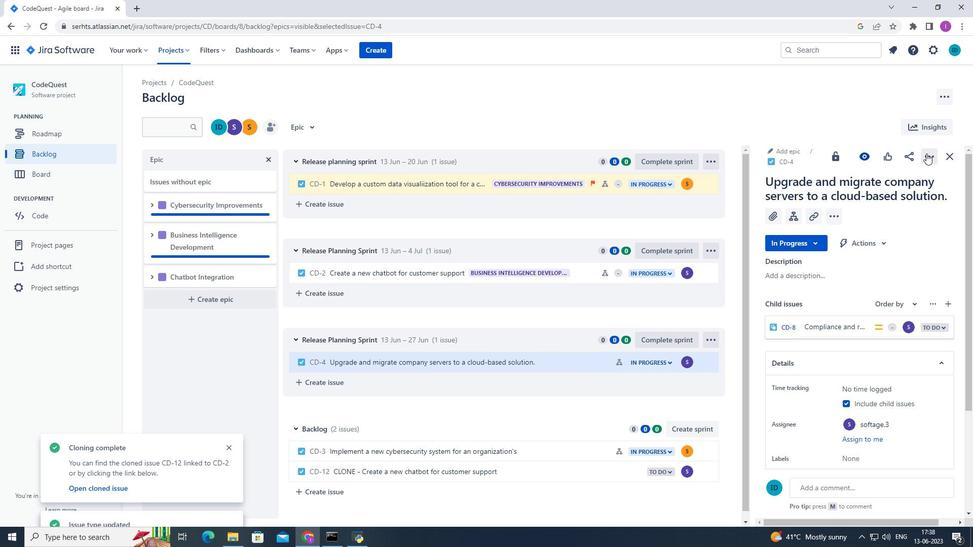 
Action: Mouse pressed left at (926, 157)
Screenshot: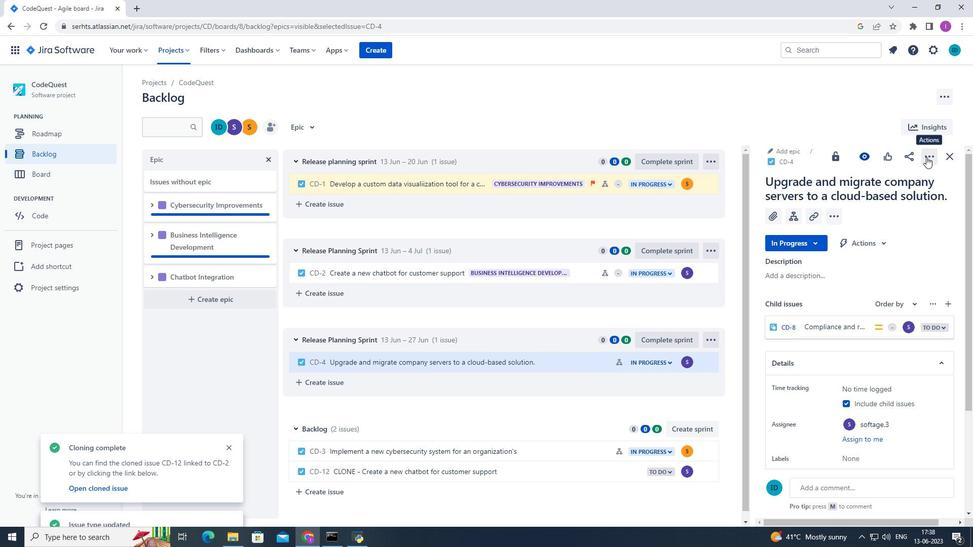 
Action: Mouse moved to (883, 184)
Screenshot: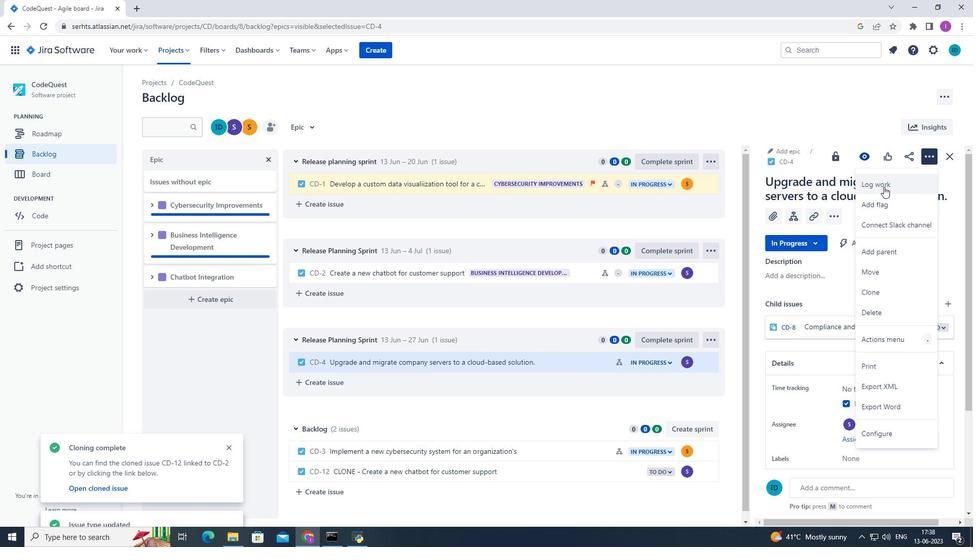 
Action: Mouse pressed left at (883, 184)
Screenshot: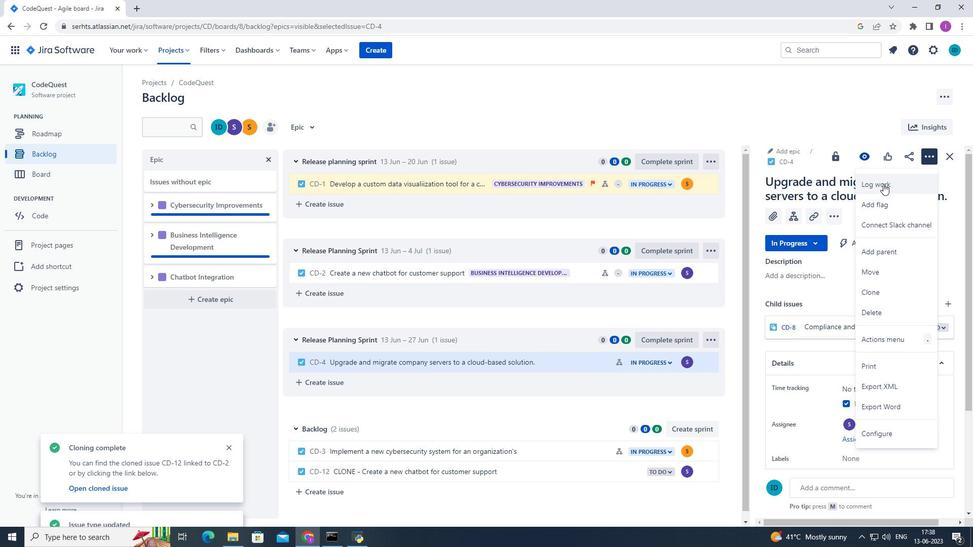 
Action: Mouse moved to (408, 149)
Screenshot: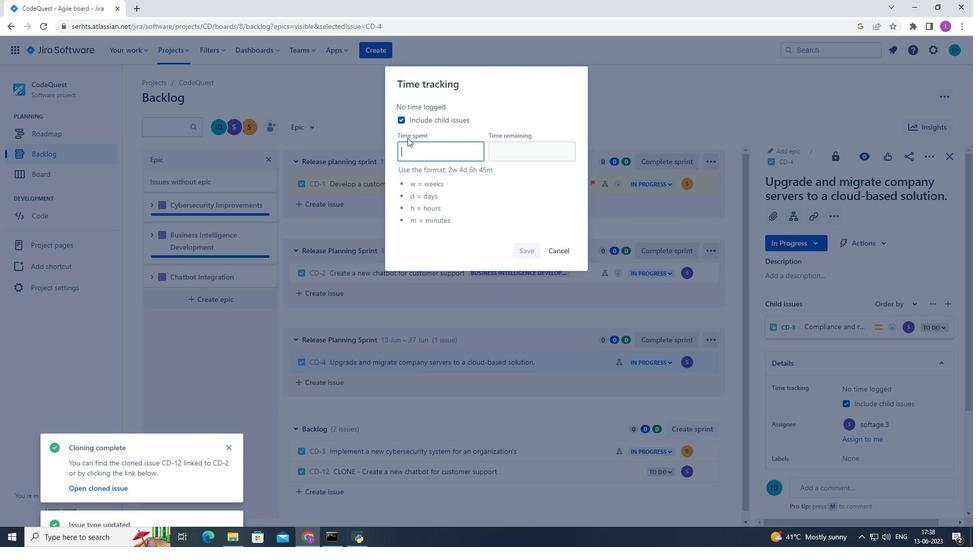 
Action: Mouse pressed left at (408, 149)
Screenshot: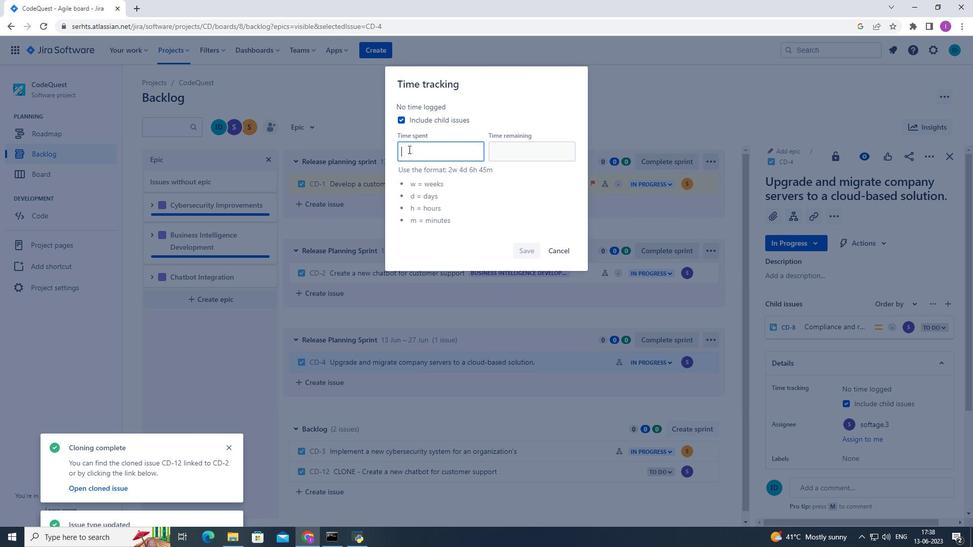 
Action: Key pressed 2w<Key.space>1d<Key.space>22h<Key.space>56m
Screenshot: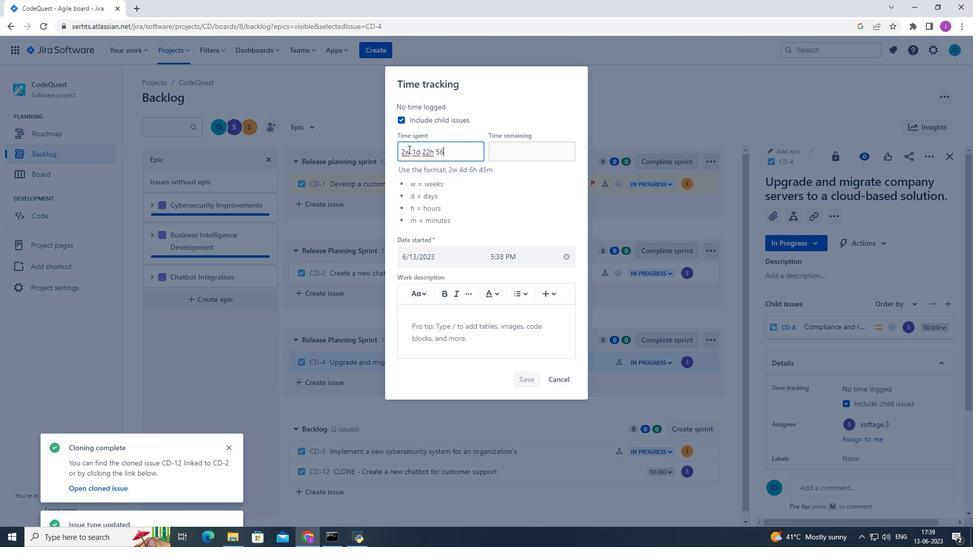 
Action: Mouse moved to (500, 158)
Screenshot: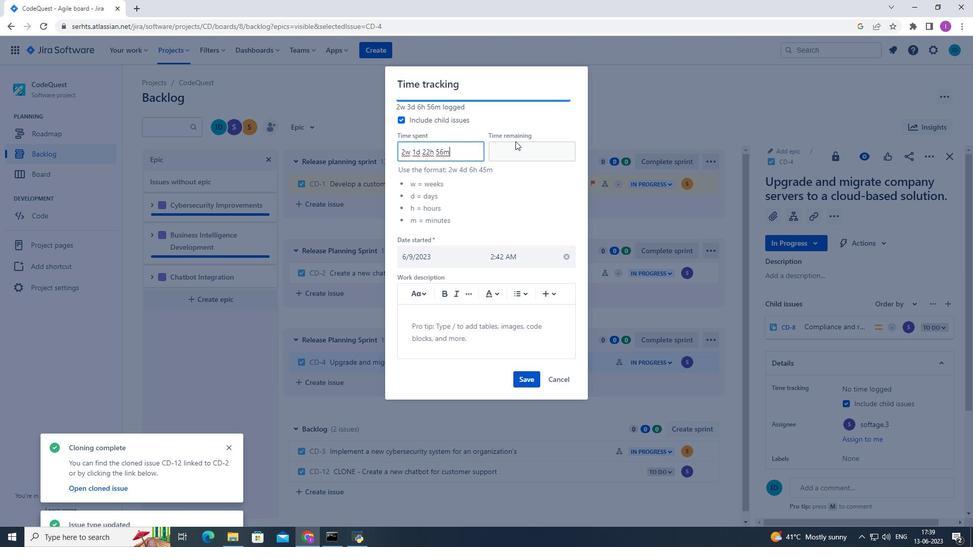 
Action: Mouse pressed left at (500, 158)
Screenshot: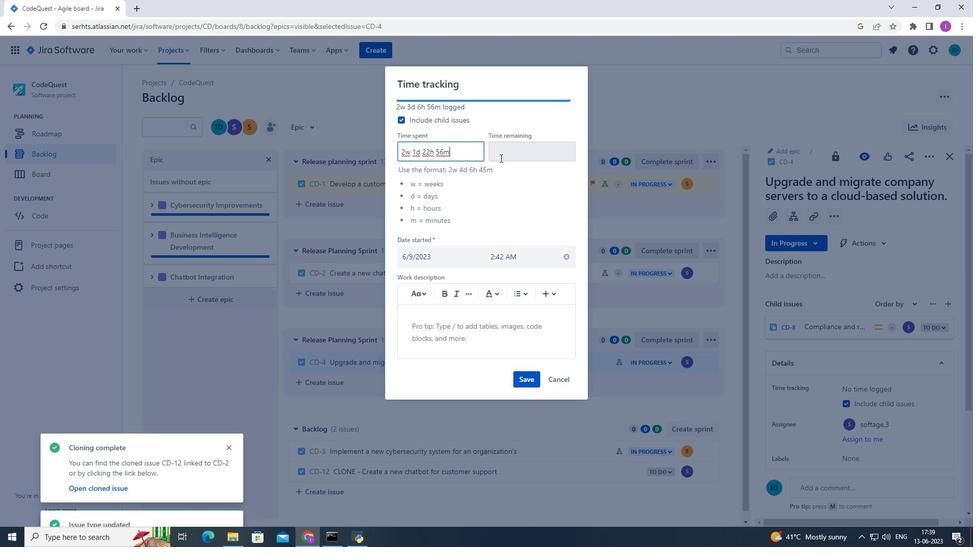 
Action: Mouse moved to (540, 154)
Screenshot: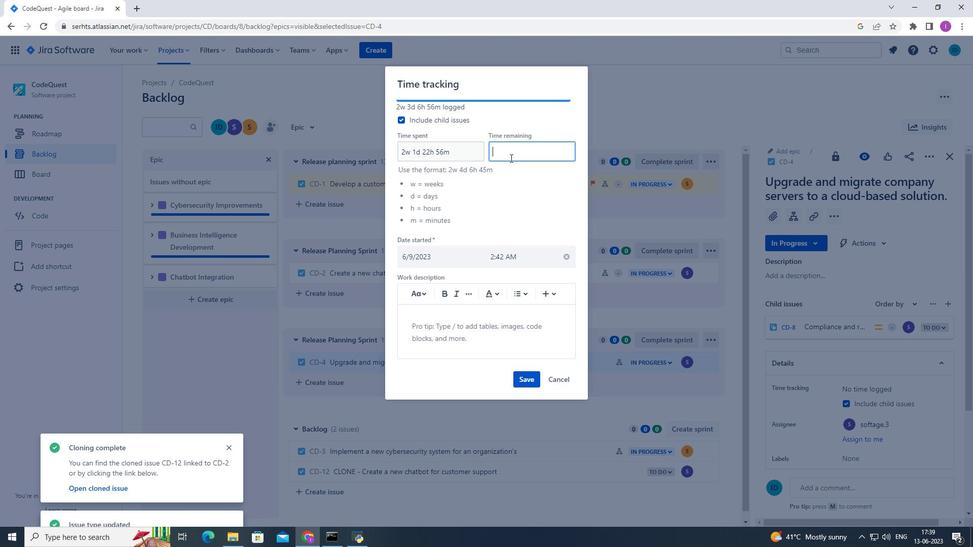 
Action: Key pressed 1w<Key.space>3d<Key.space>4h<Key.space>16m
Screenshot: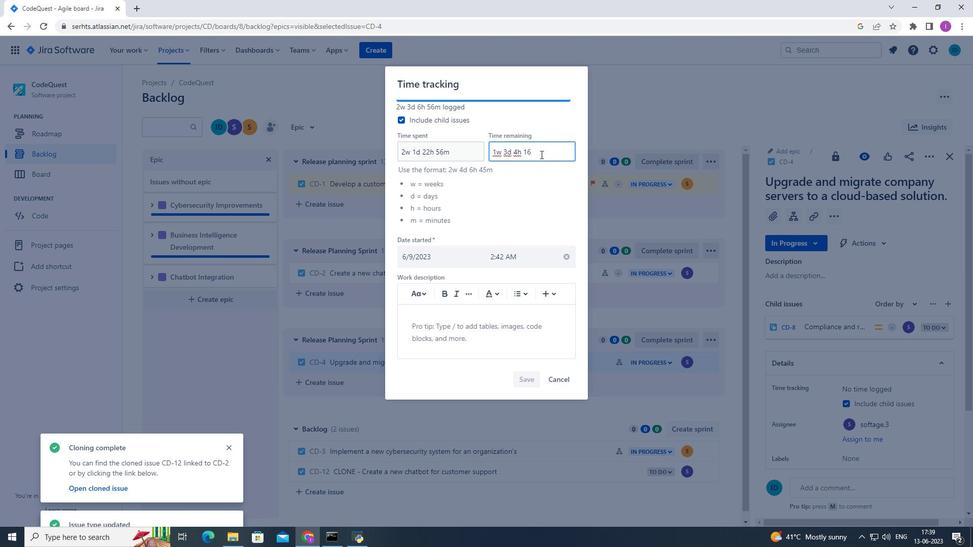 
Action: Mouse moved to (520, 376)
Screenshot: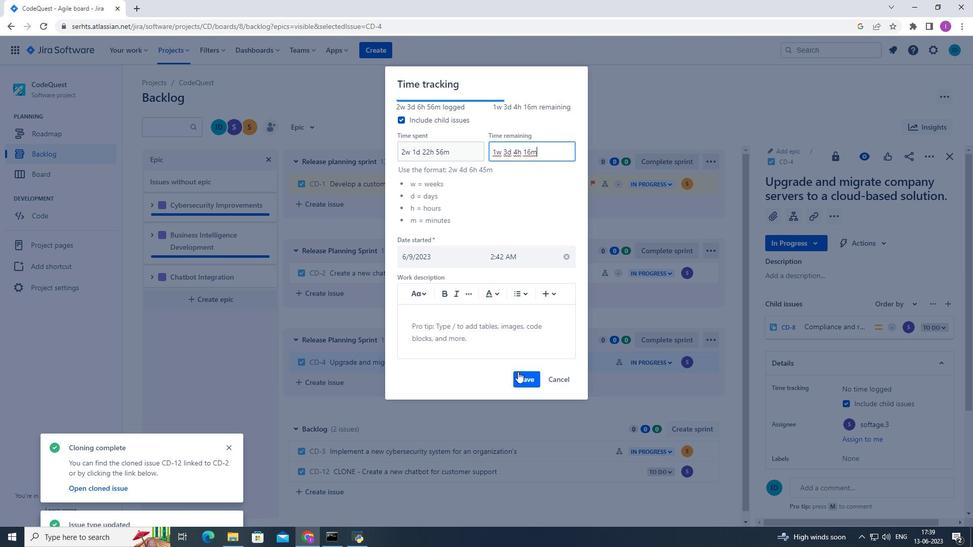 
Action: Mouse pressed left at (520, 376)
Screenshot: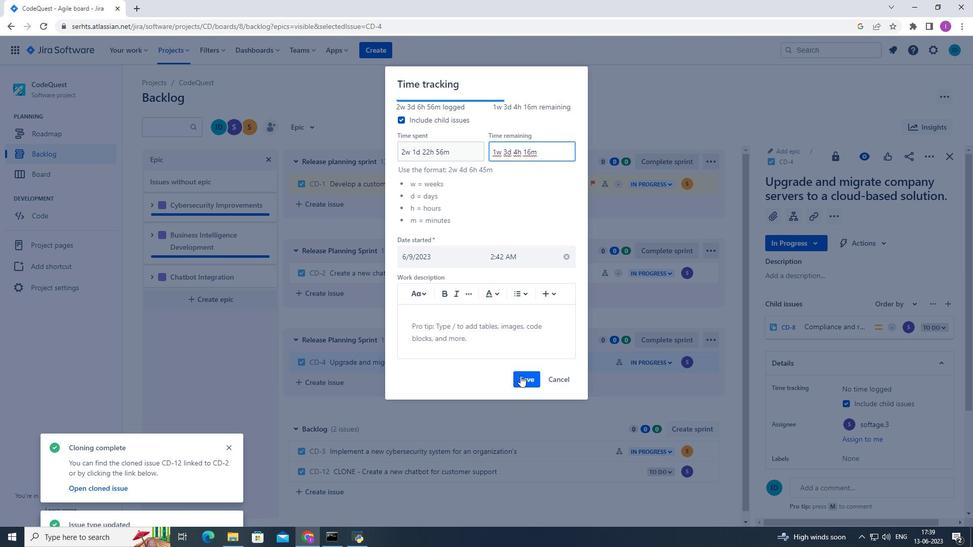 
Action: Mouse moved to (709, 361)
Screenshot: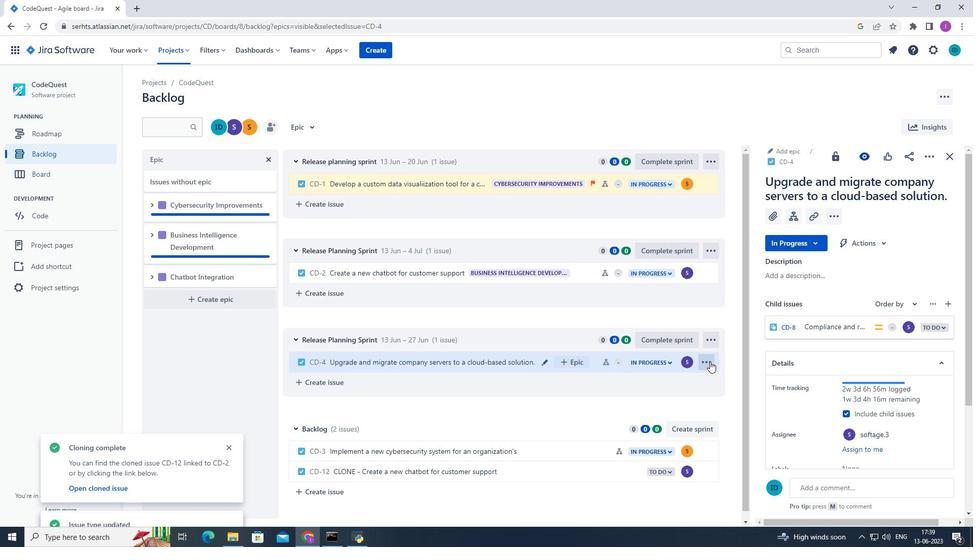 
Action: Mouse pressed right at (709, 361)
Screenshot: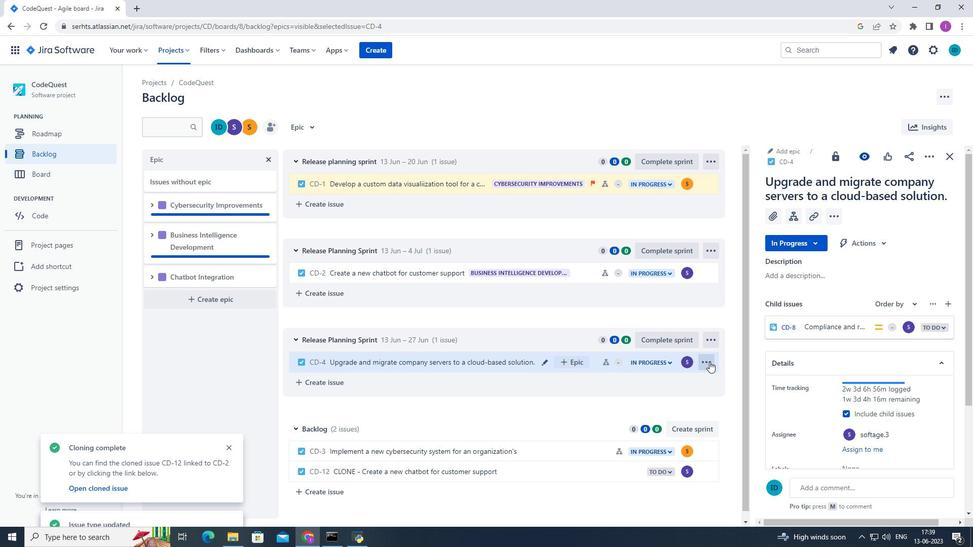 
Action: Mouse moved to (727, 414)
Screenshot: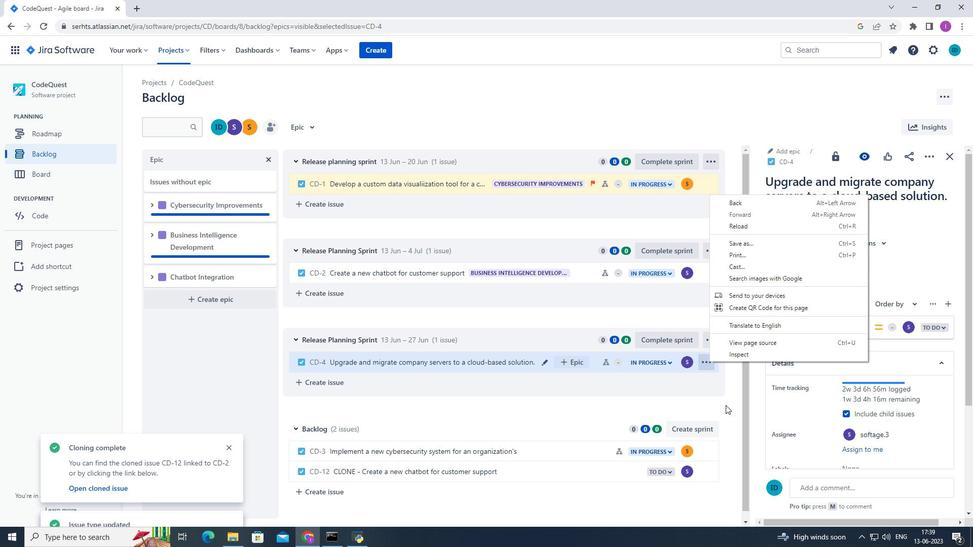 
Action: Mouse pressed left at (727, 414)
Screenshot: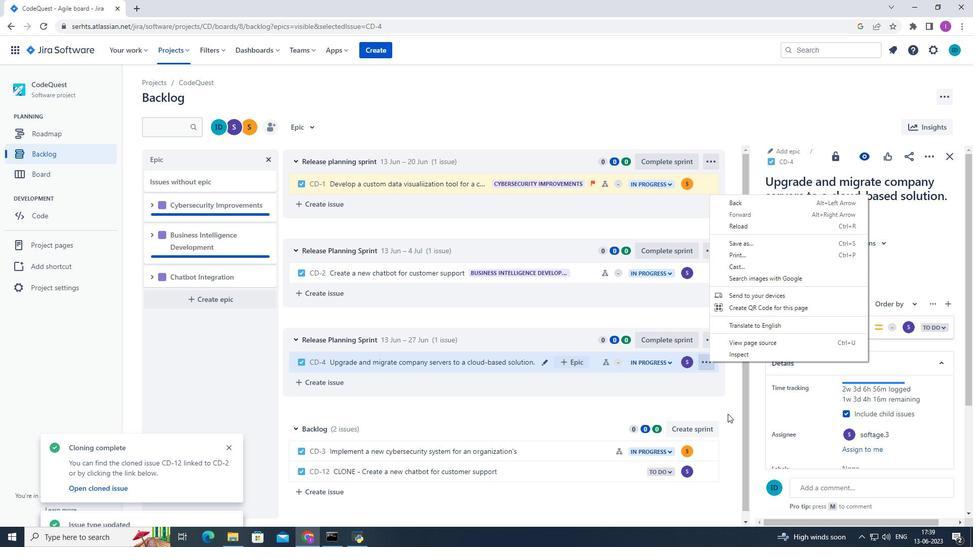 
Action: Mouse moved to (707, 359)
Screenshot: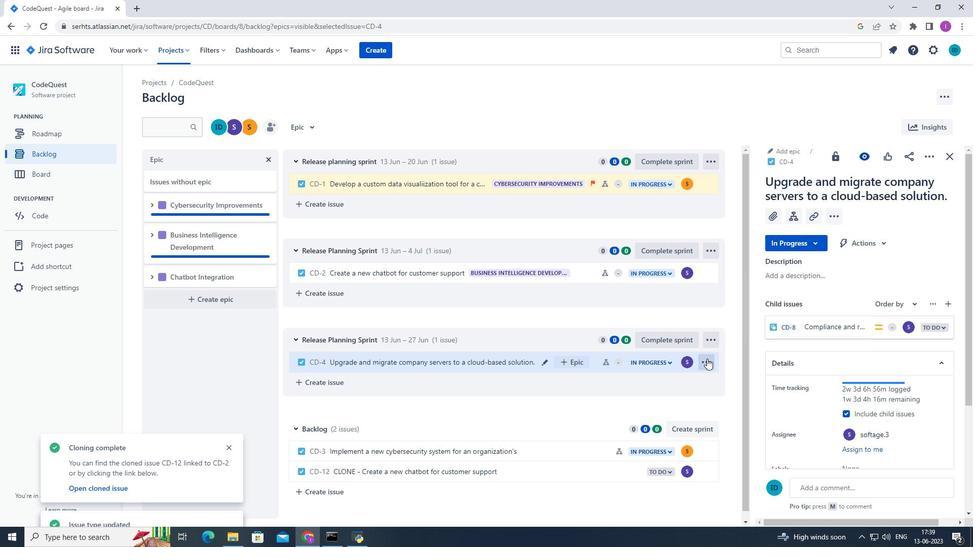 
Action: Mouse pressed left at (707, 359)
Screenshot: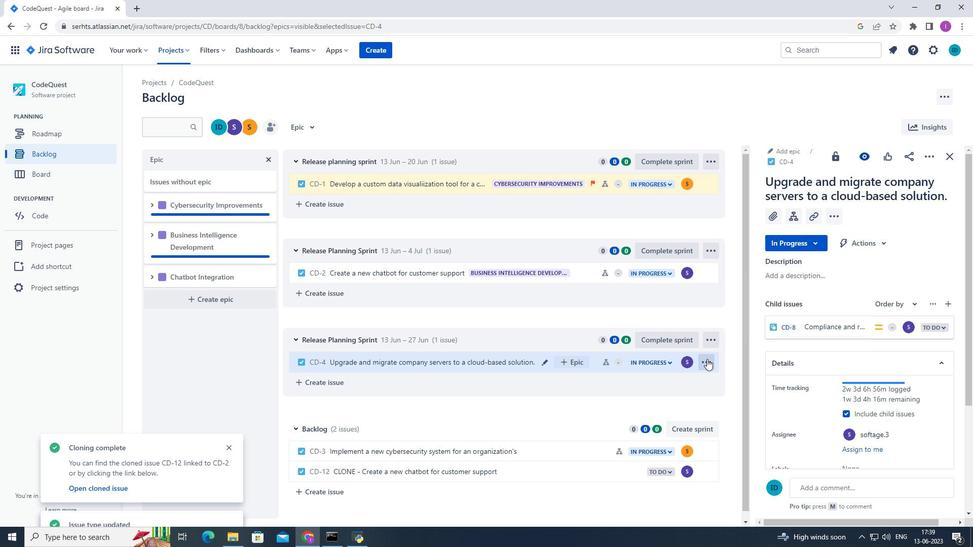 
Action: Mouse moved to (672, 339)
Screenshot: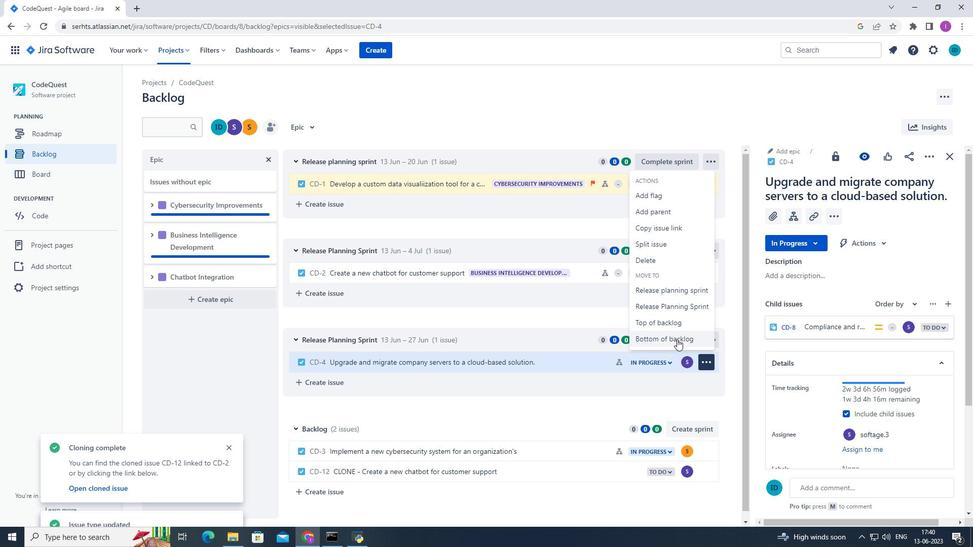 
Action: Mouse pressed left at (672, 339)
Screenshot: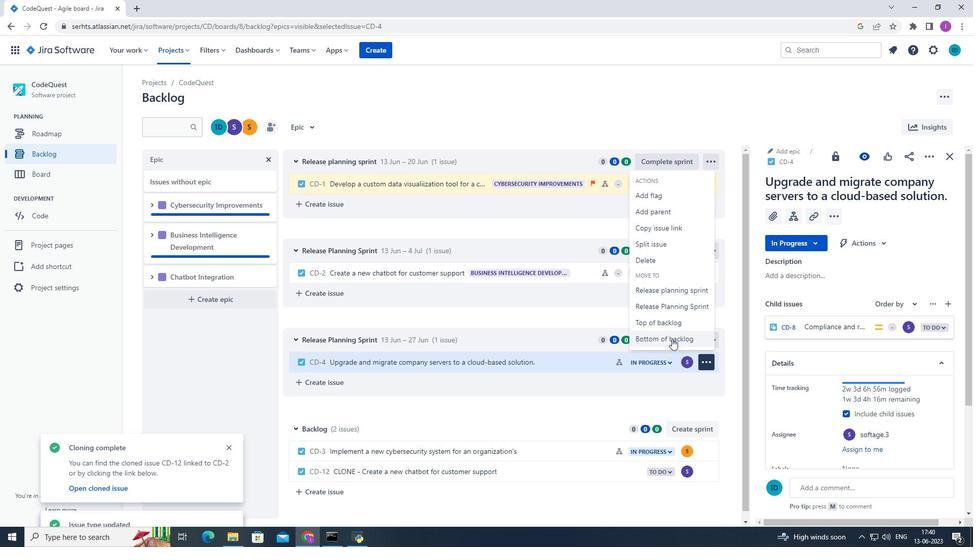 
Action: Mouse moved to (509, 164)
Screenshot: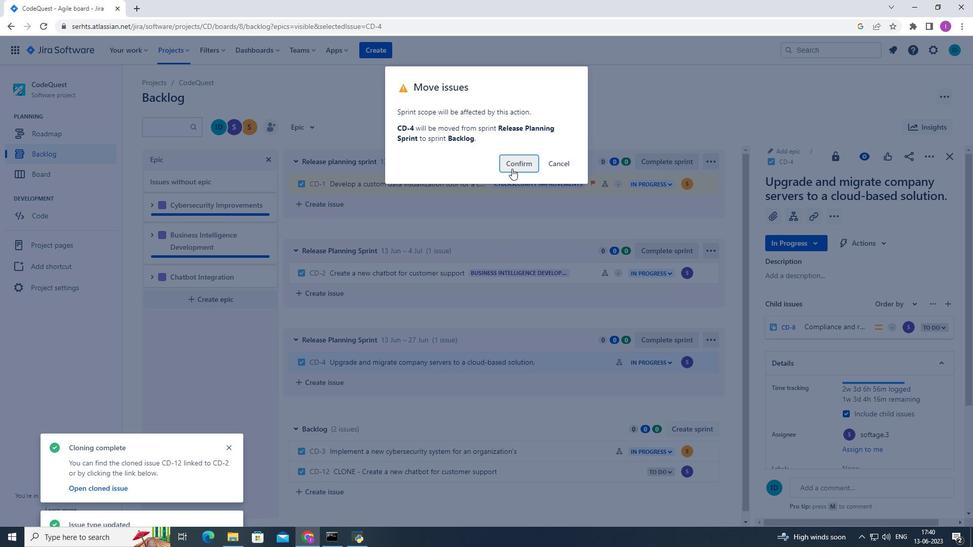 
Action: Mouse pressed left at (509, 164)
Screenshot: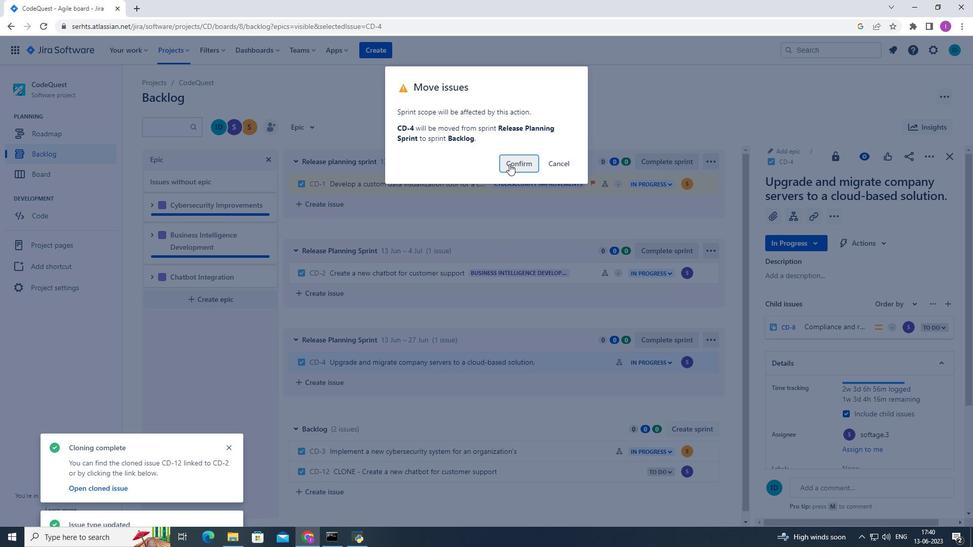 
Action: Mouse moved to (537, 423)
Screenshot: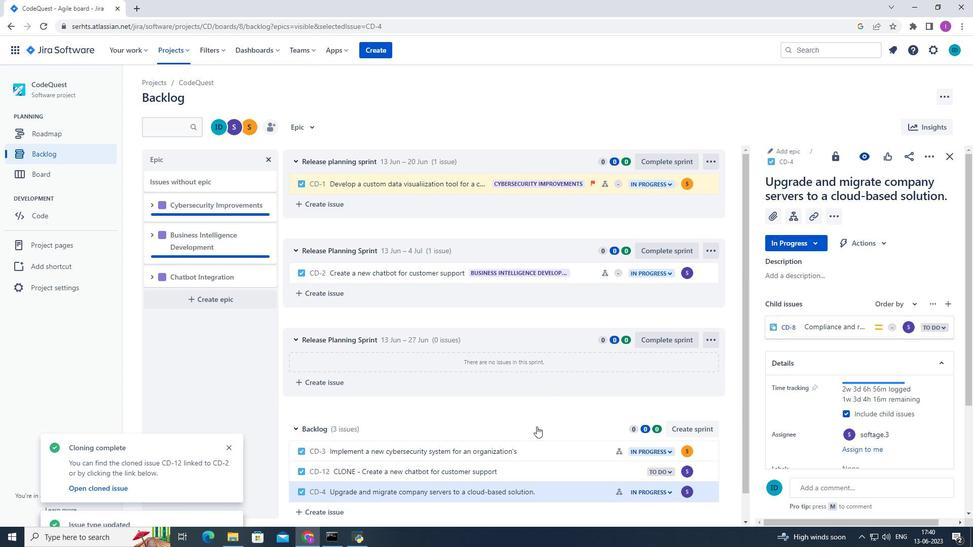 
Action: Mouse scrolled (537, 422) with delta (0, 0)
Screenshot: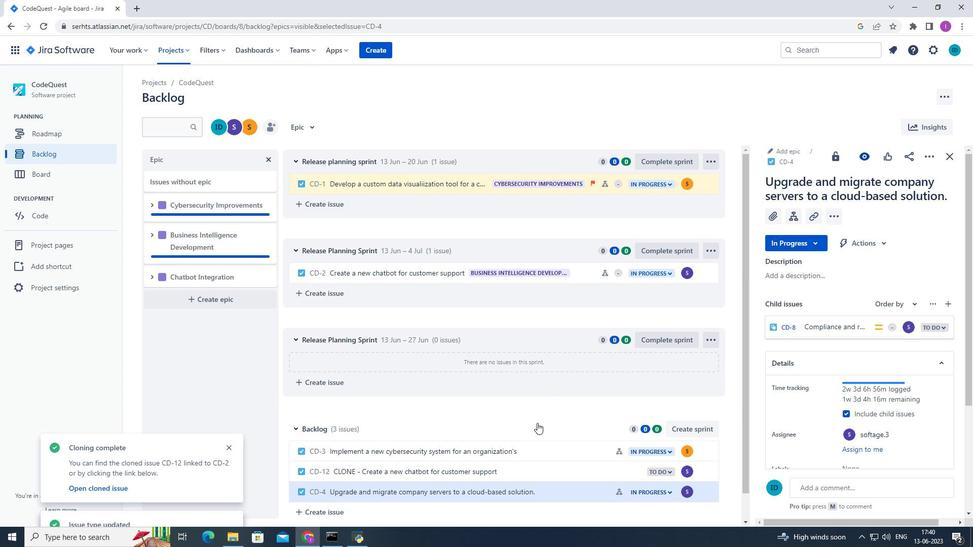
Action: Mouse scrolled (537, 422) with delta (0, 0)
Screenshot: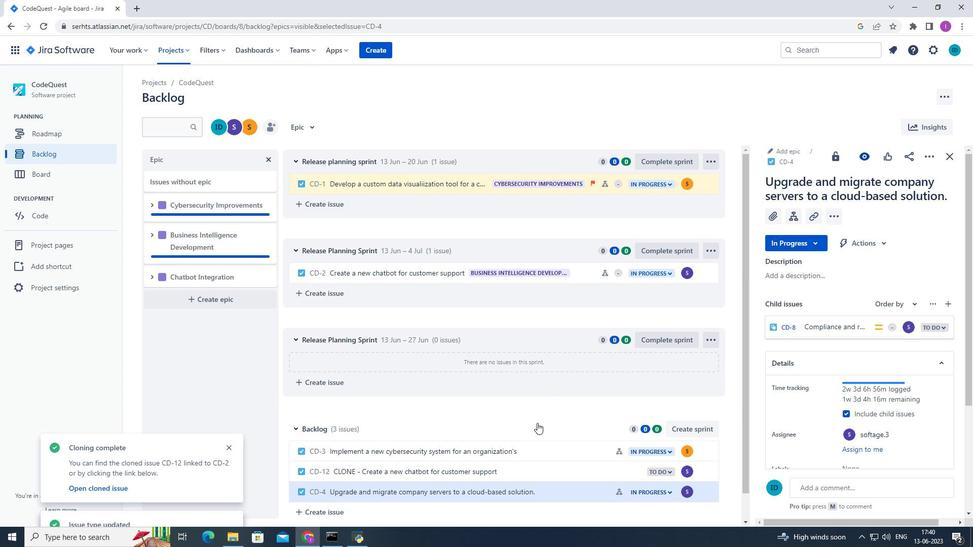 
Action: Mouse scrolled (537, 422) with delta (0, 0)
Screenshot: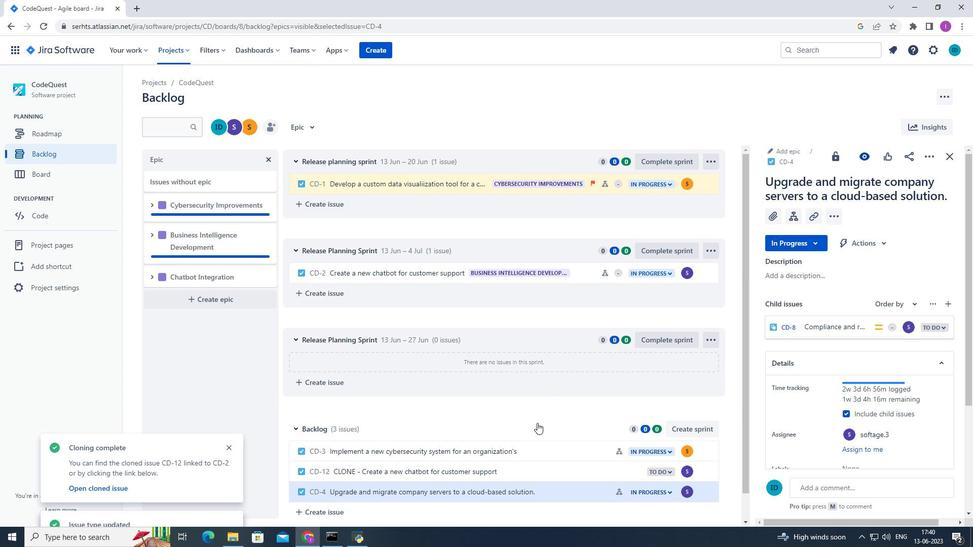 
Action: Mouse scrolled (537, 422) with delta (0, 0)
Screenshot: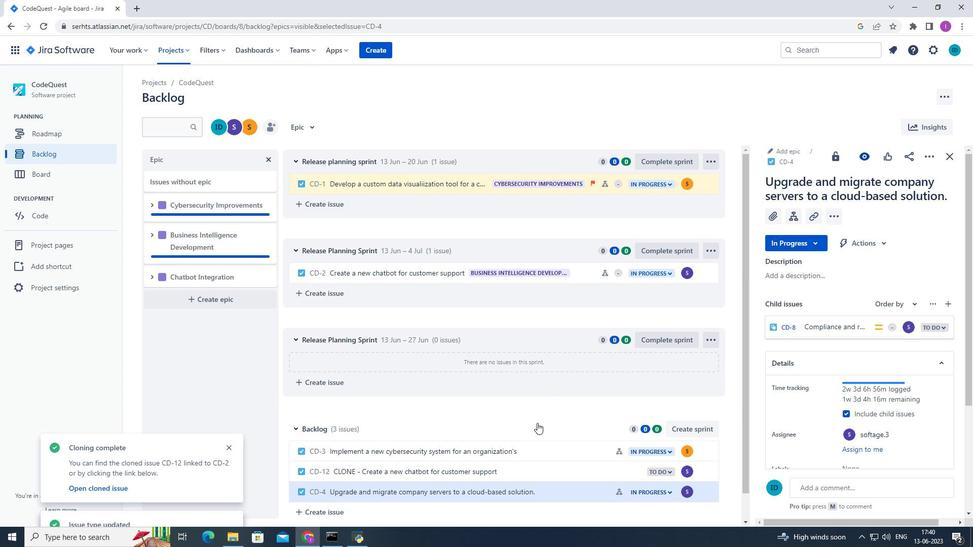 
Action: Mouse moved to (537, 422)
Screenshot: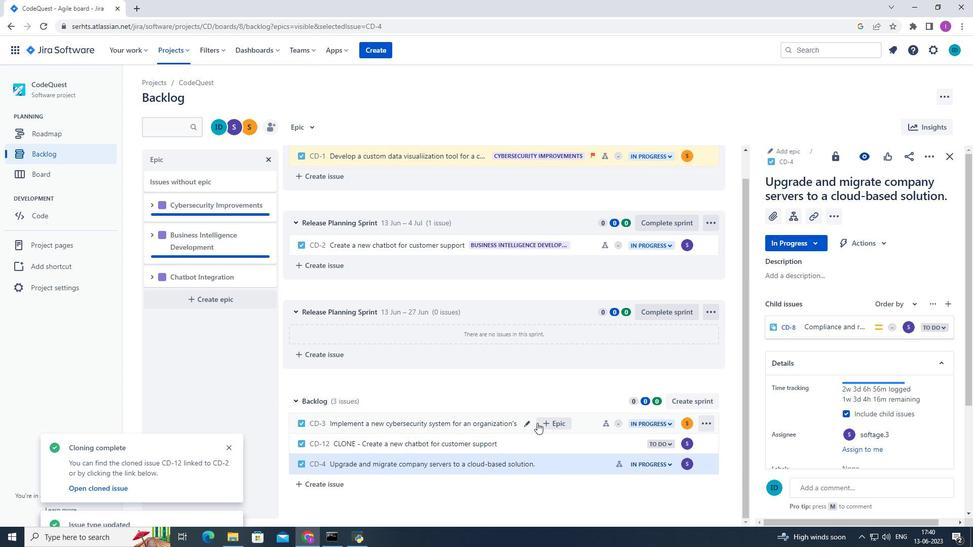 
Action: Mouse scrolled (537, 422) with delta (0, 0)
Screenshot: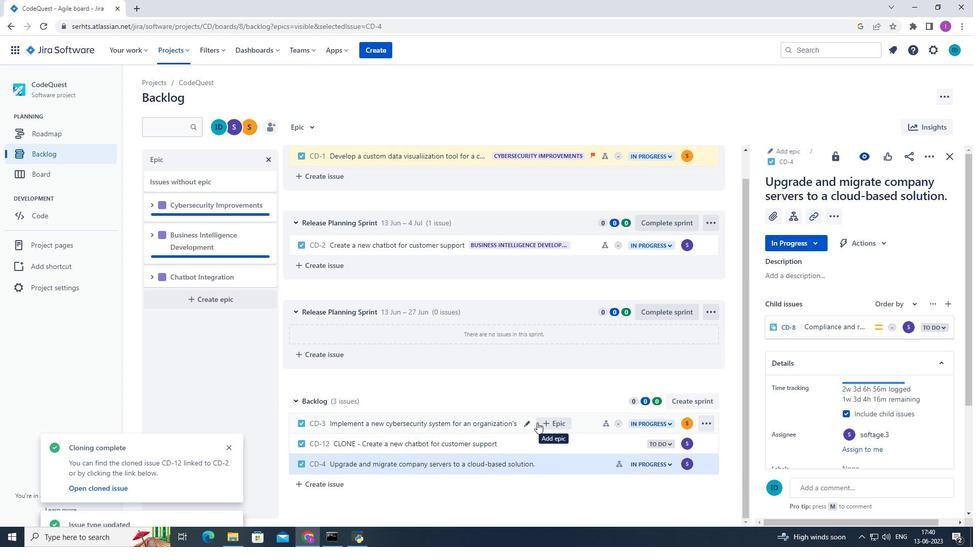 
Action: Mouse moved to (558, 421)
Screenshot: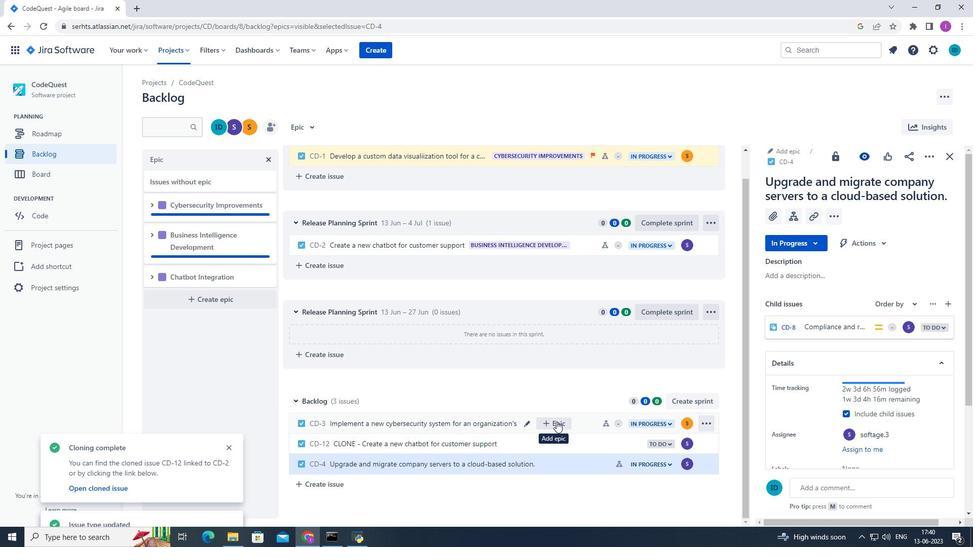 
Action: Mouse pressed left at (558, 421)
Screenshot: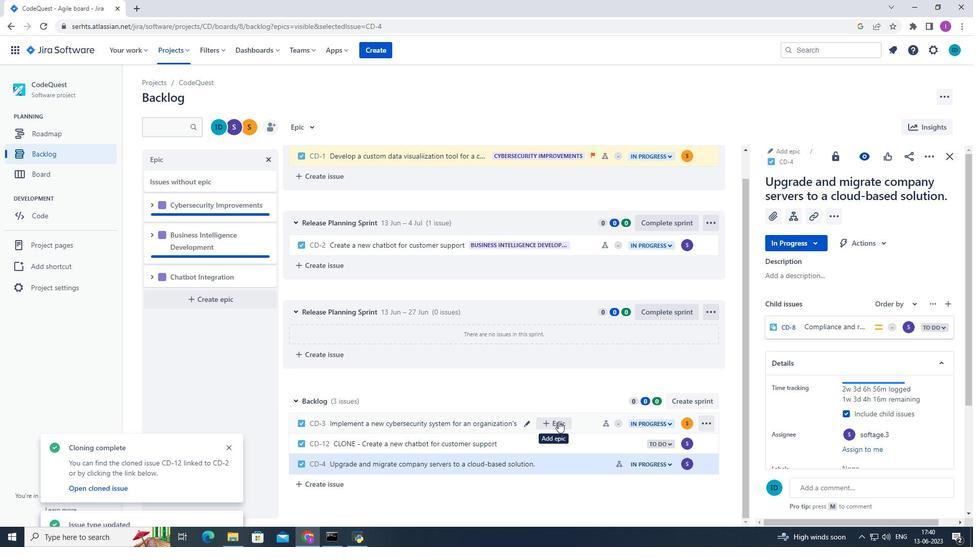 
Action: Mouse moved to (596, 495)
Screenshot: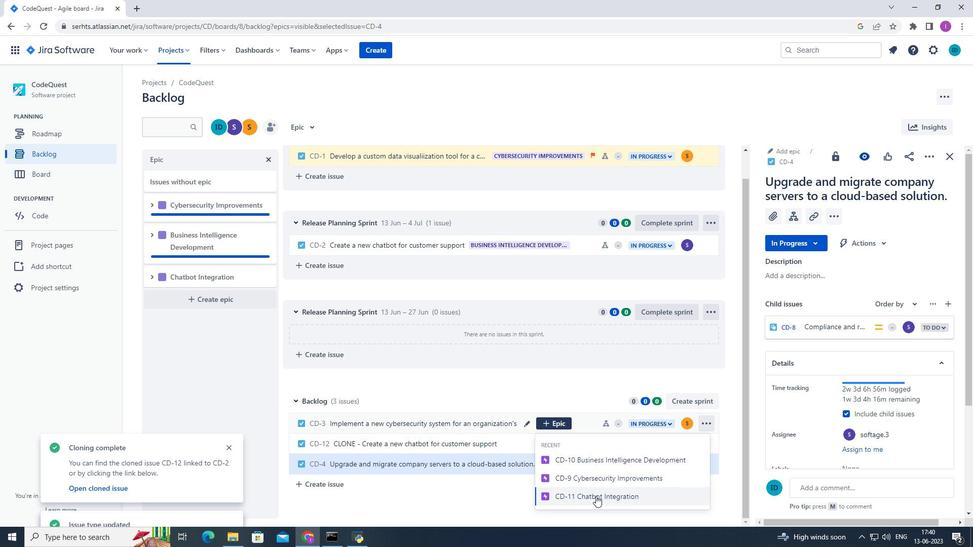 
Action: Mouse pressed left at (596, 495)
Screenshot: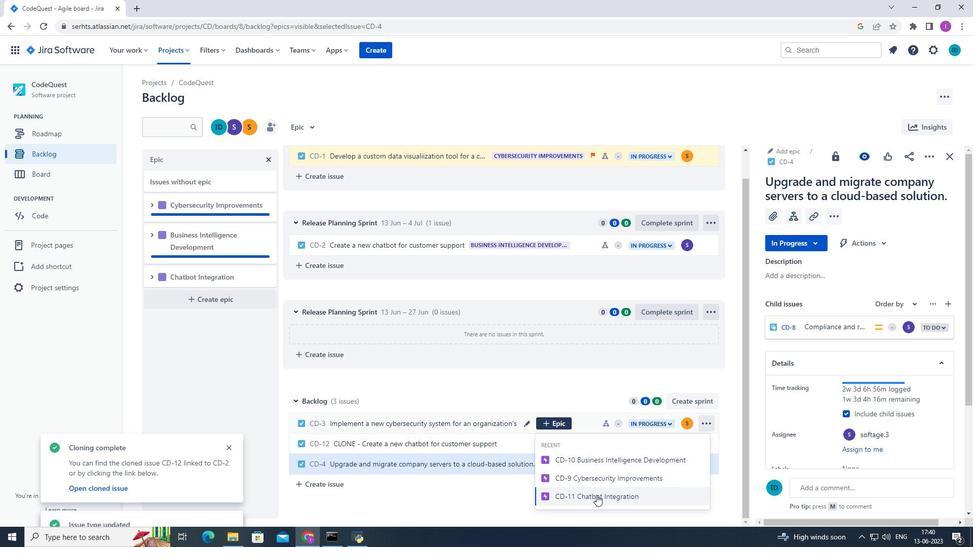 
Action: Mouse moved to (571, 462)
Screenshot: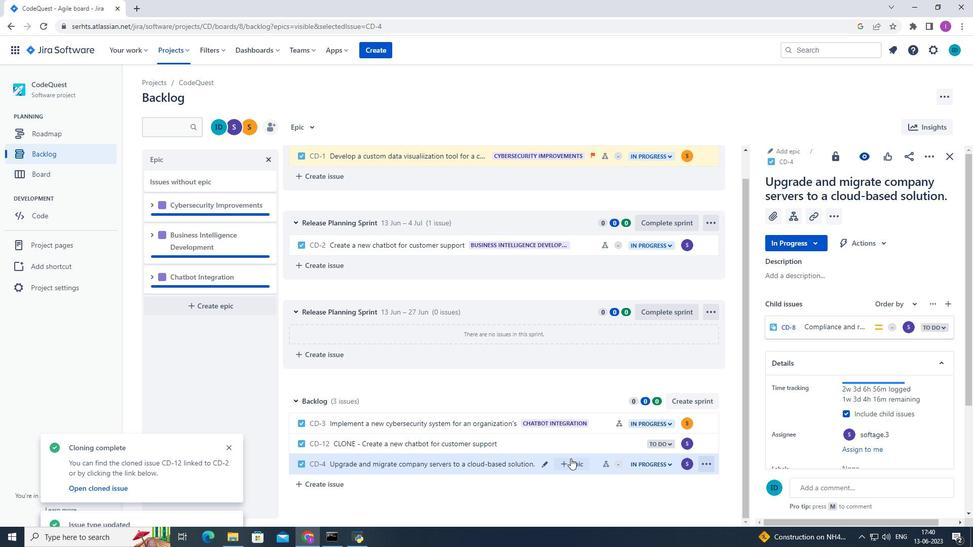 
Action: Mouse pressed left at (571, 462)
Screenshot: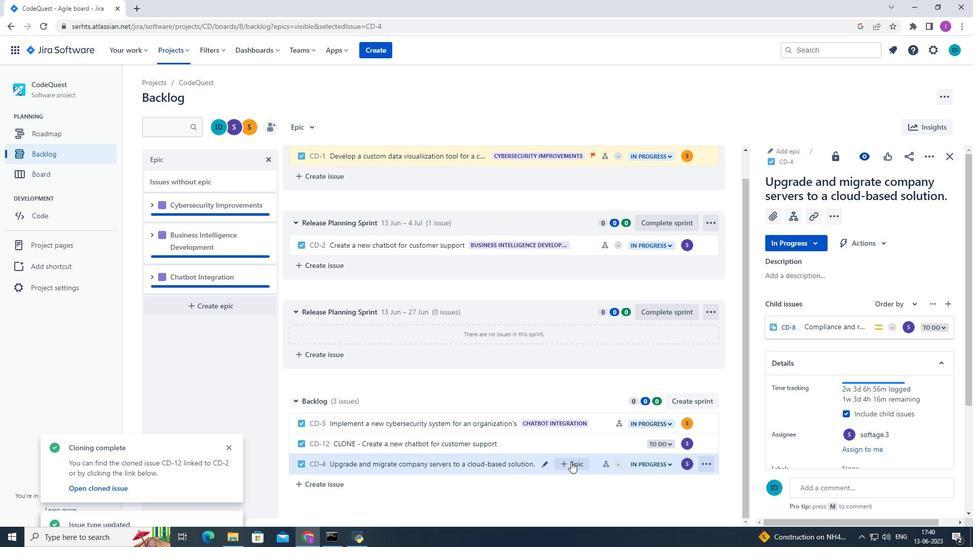 
Action: Mouse moved to (689, 499)
Screenshot: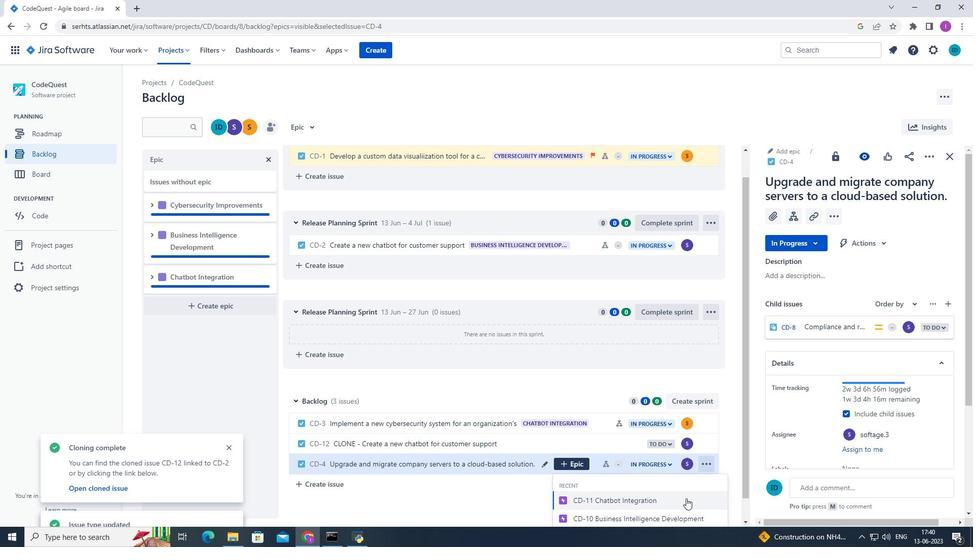 
Action: Mouse scrolled (687, 498) with delta (0, 0)
Screenshot: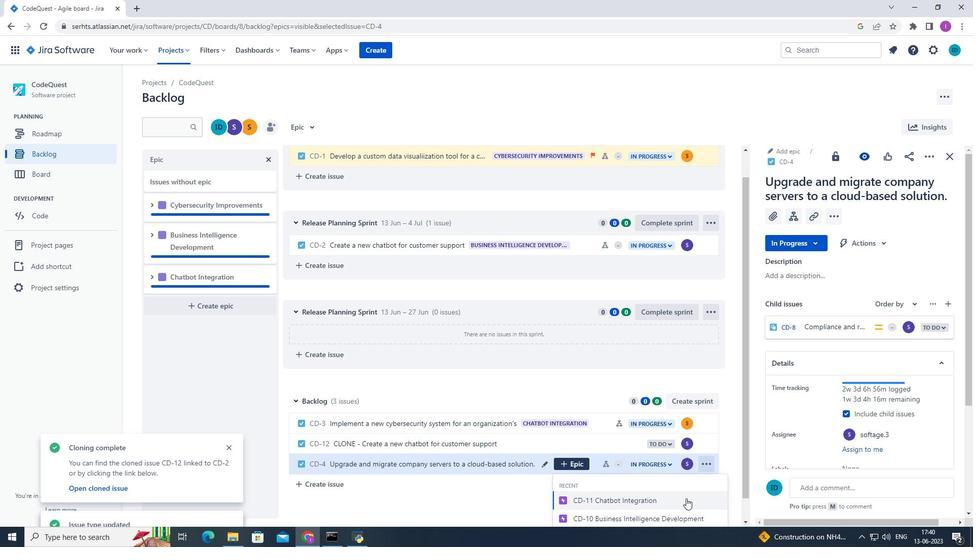 
Action: Mouse moved to (691, 499)
Screenshot: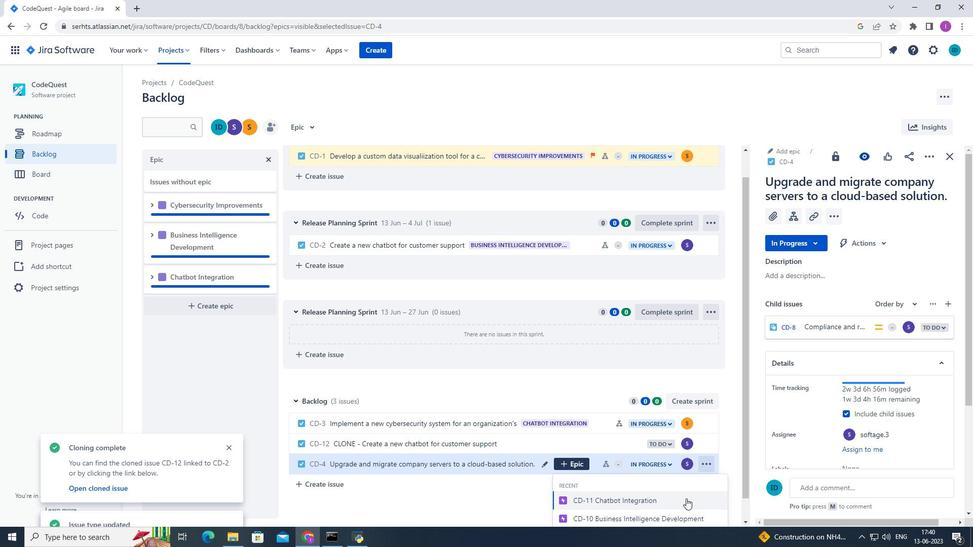 
Action: Mouse scrolled (691, 498) with delta (0, 0)
Screenshot: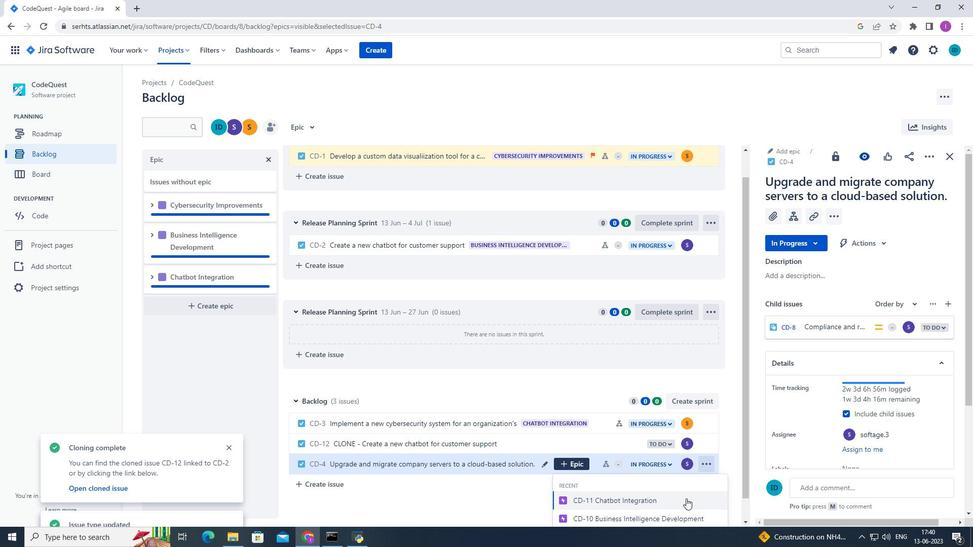 
Action: Mouse moved to (732, 487)
Screenshot: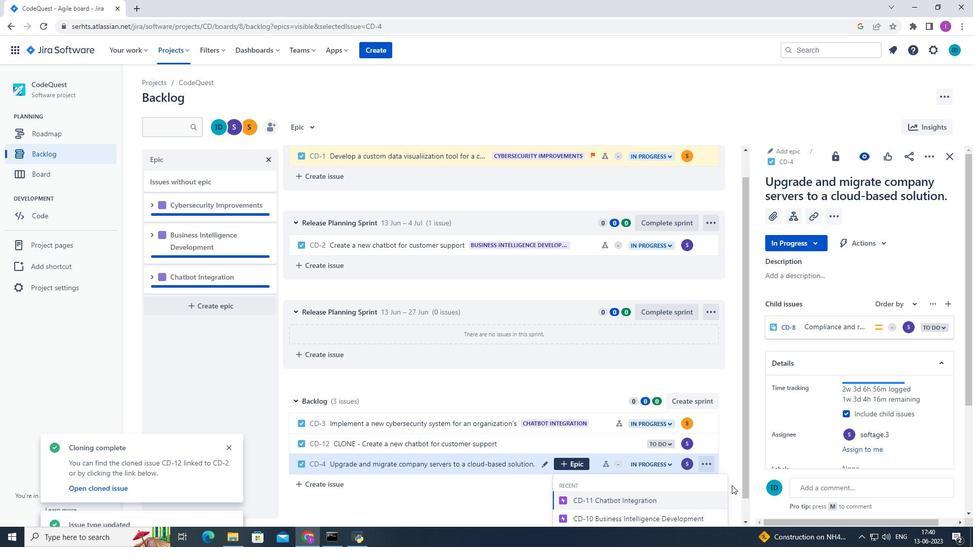
Action: Mouse scrolled (732, 486) with delta (0, 0)
Screenshot: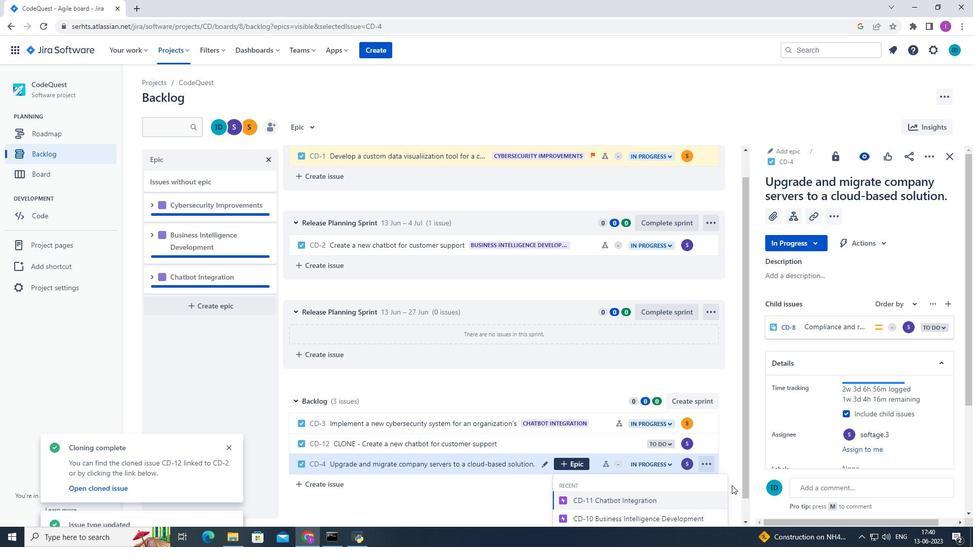 
Action: Mouse moved to (732, 488)
Screenshot: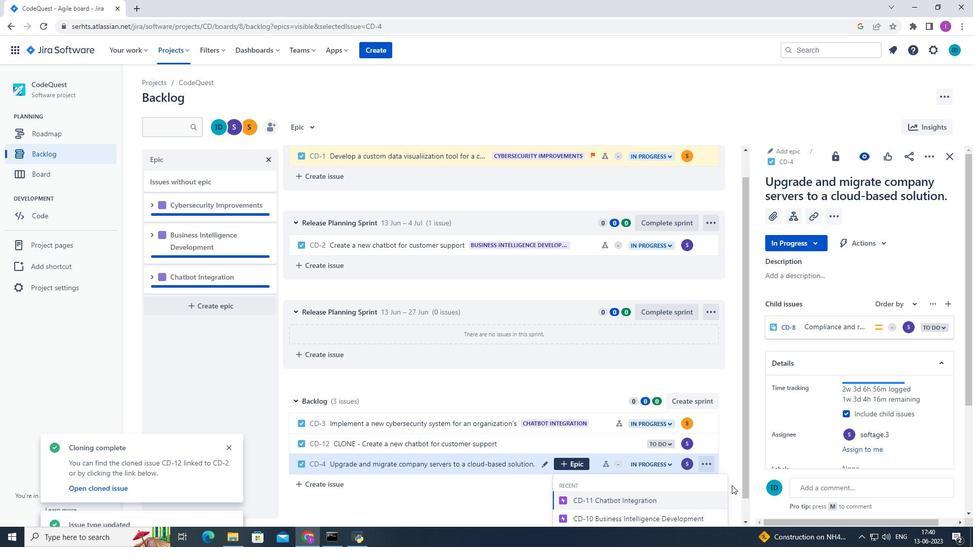 
Action: Mouse scrolled (732, 488) with delta (0, 0)
Screenshot: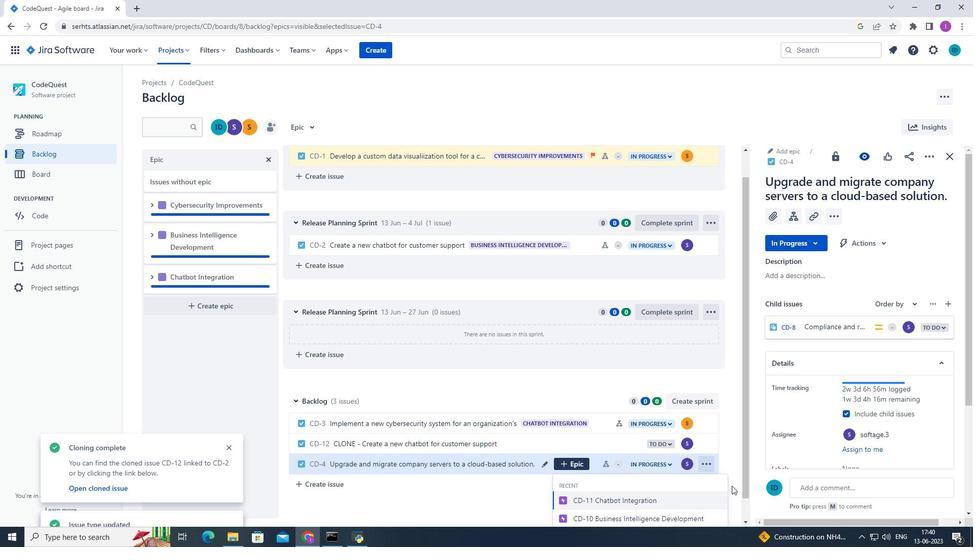 
Action: Mouse moved to (733, 489)
Screenshot: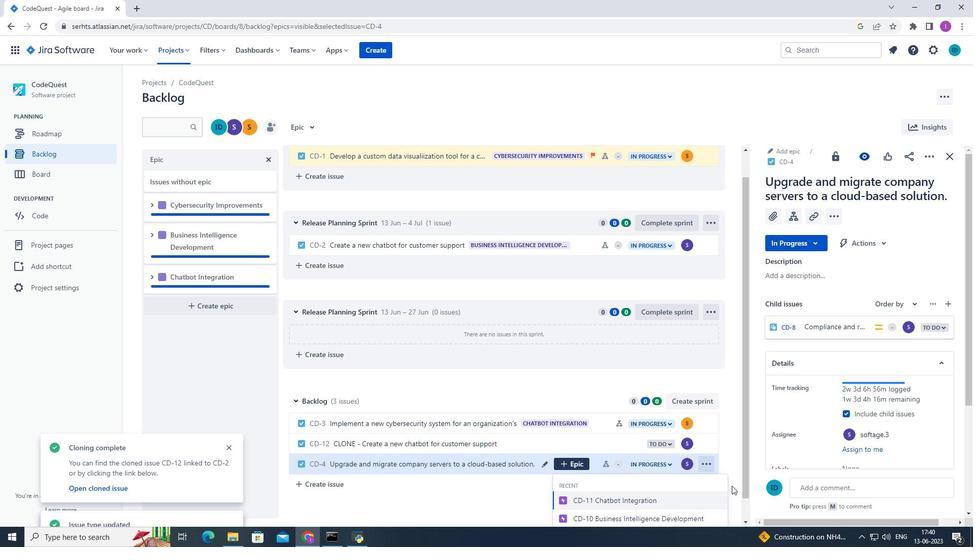 
Action: Mouse scrolled (733, 488) with delta (0, 0)
Screenshot: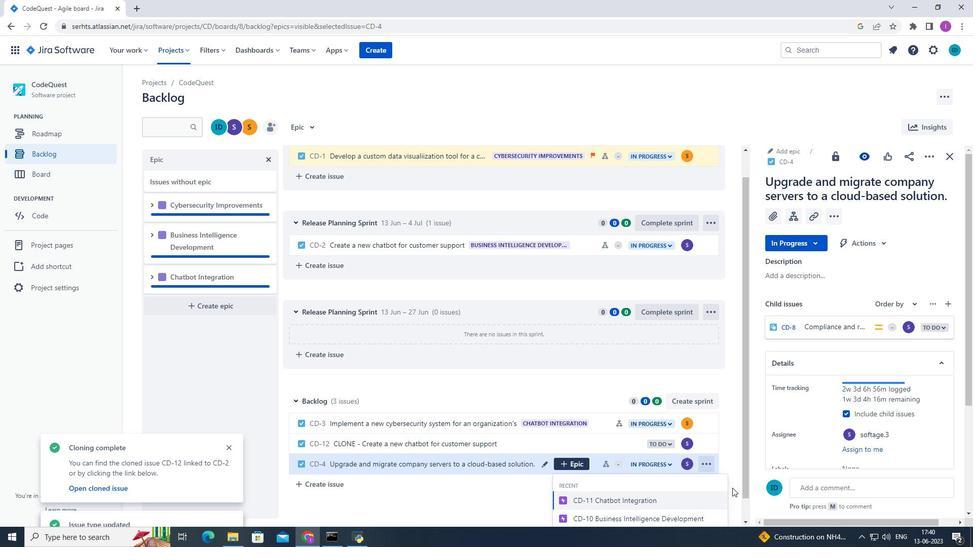 
Action: Mouse moved to (733, 489)
Screenshot: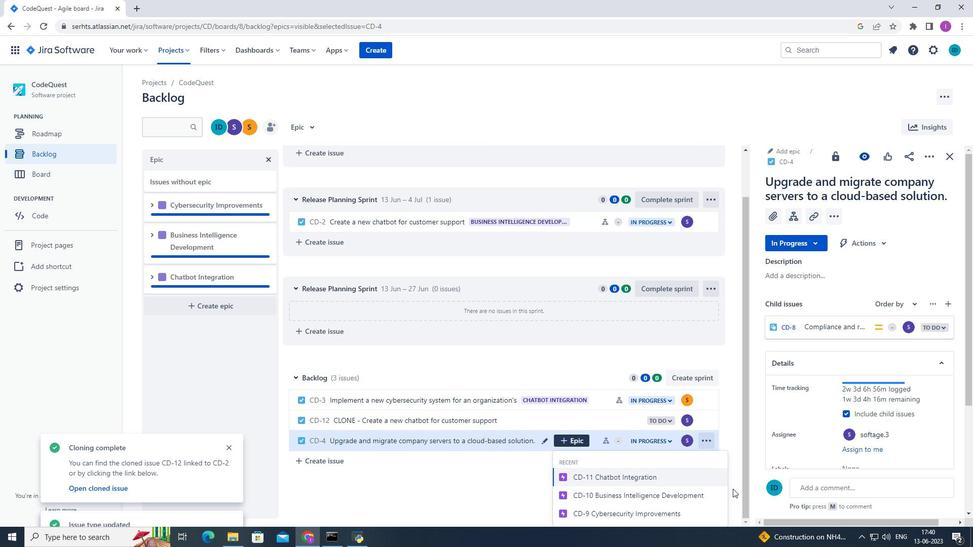 
Action: Mouse scrolled (733, 489) with delta (0, 0)
Screenshot: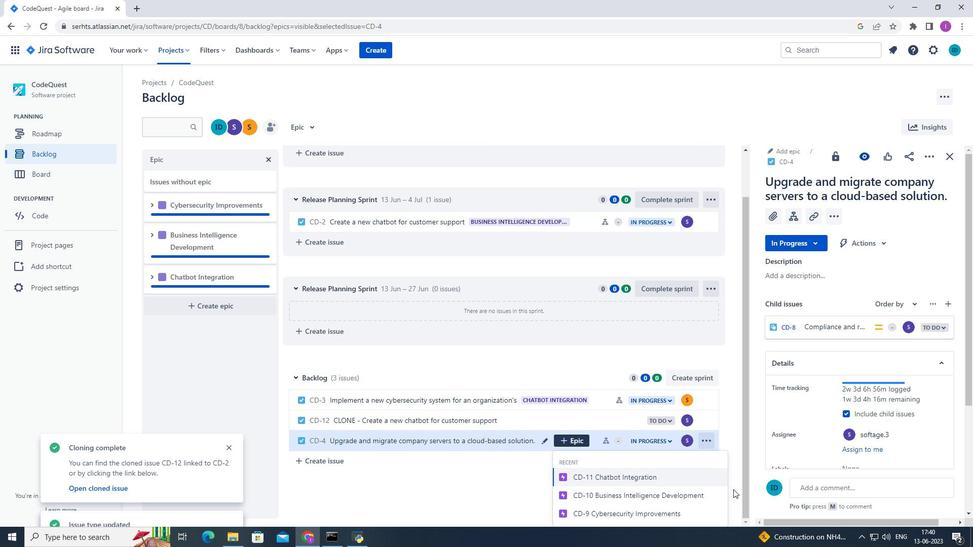 
Action: Mouse scrolled (733, 489) with delta (0, 0)
Screenshot: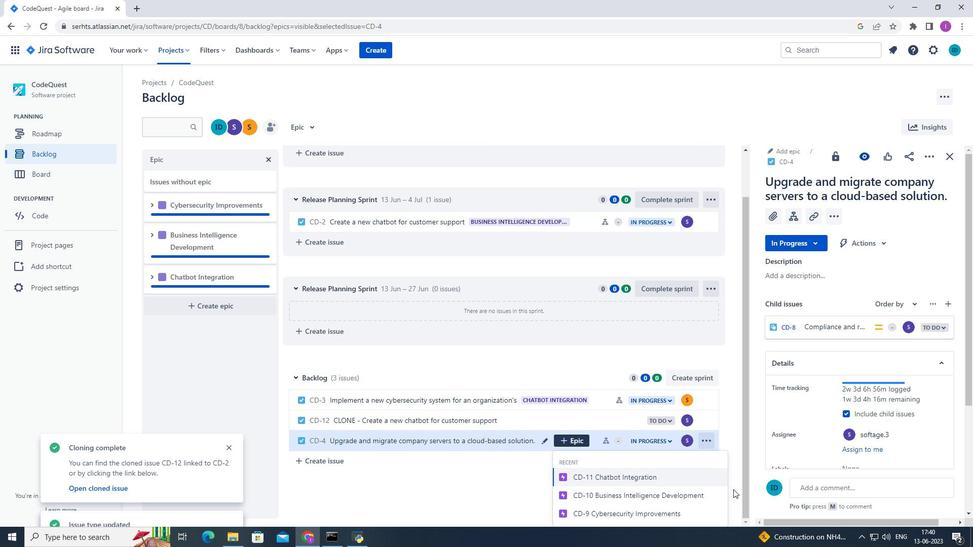 
Action: Mouse scrolled (733, 489) with delta (0, 0)
Screenshot: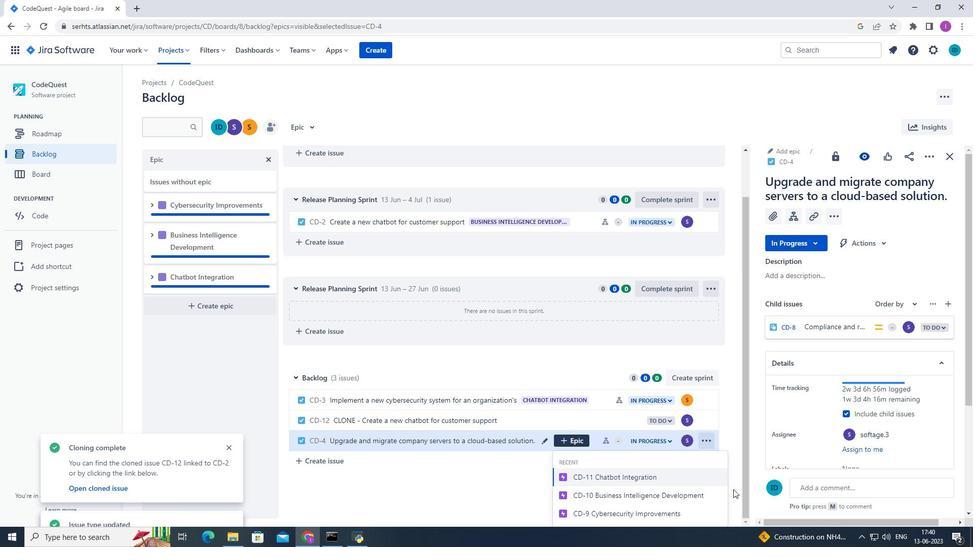 
Action: Mouse moved to (649, 512)
Screenshot: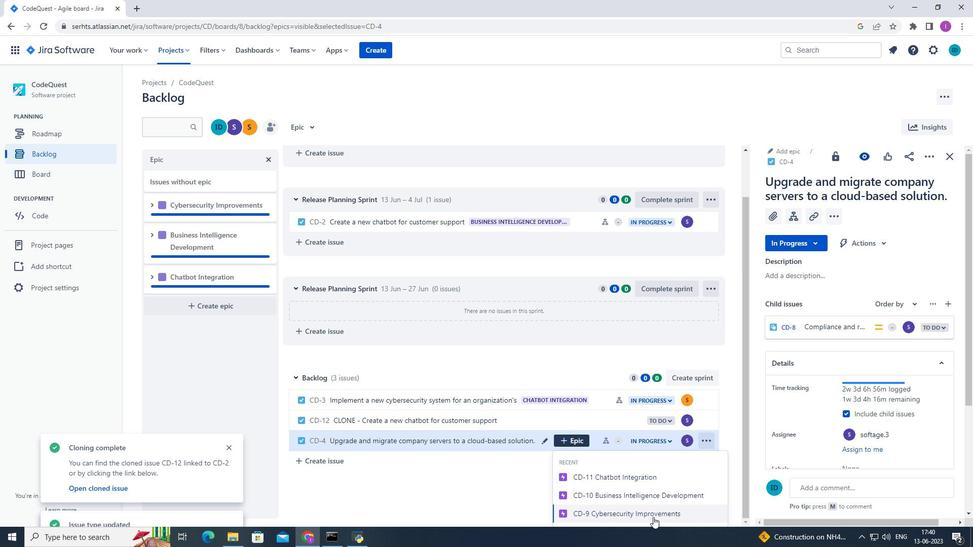 
Action: Mouse pressed left at (649, 512)
Screenshot: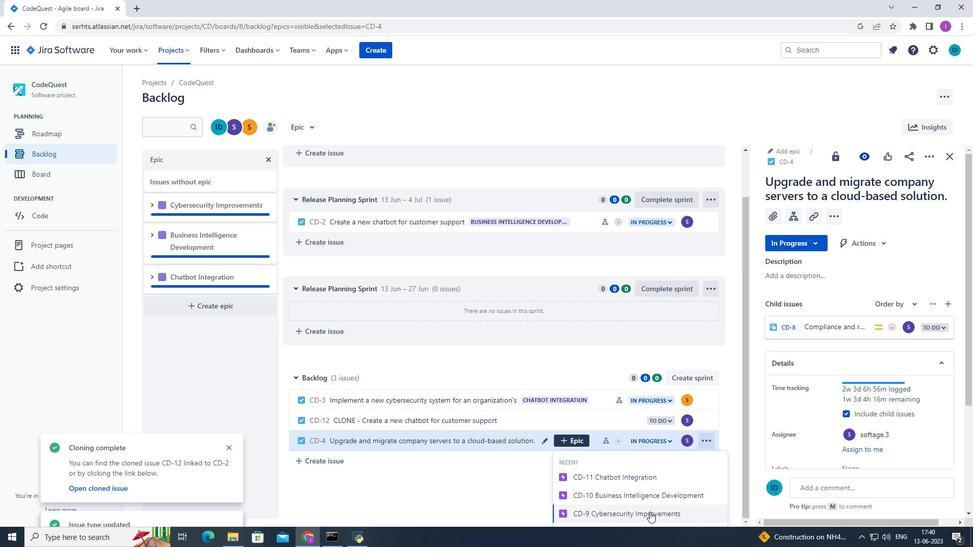 
Action: Mouse moved to (228, 298)
Screenshot: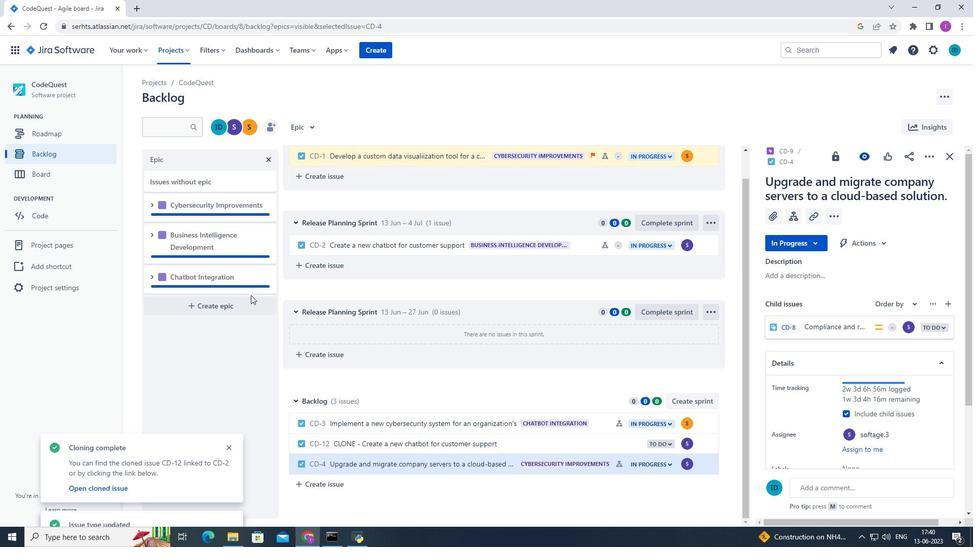 
